 Task: Select Skype as a service for instant messaging.
Action: Mouse moved to (893, 113)
Screenshot: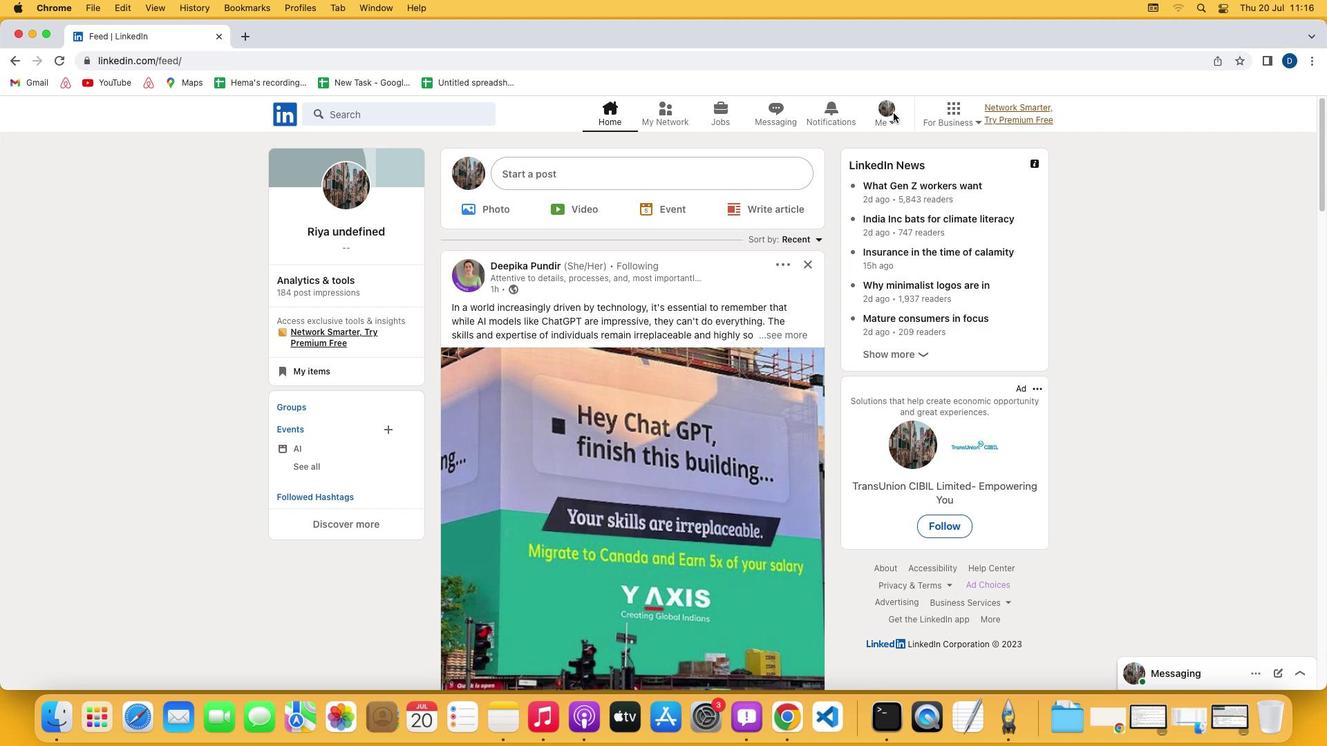 
Action: Mouse pressed left at (893, 113)
Screenshot: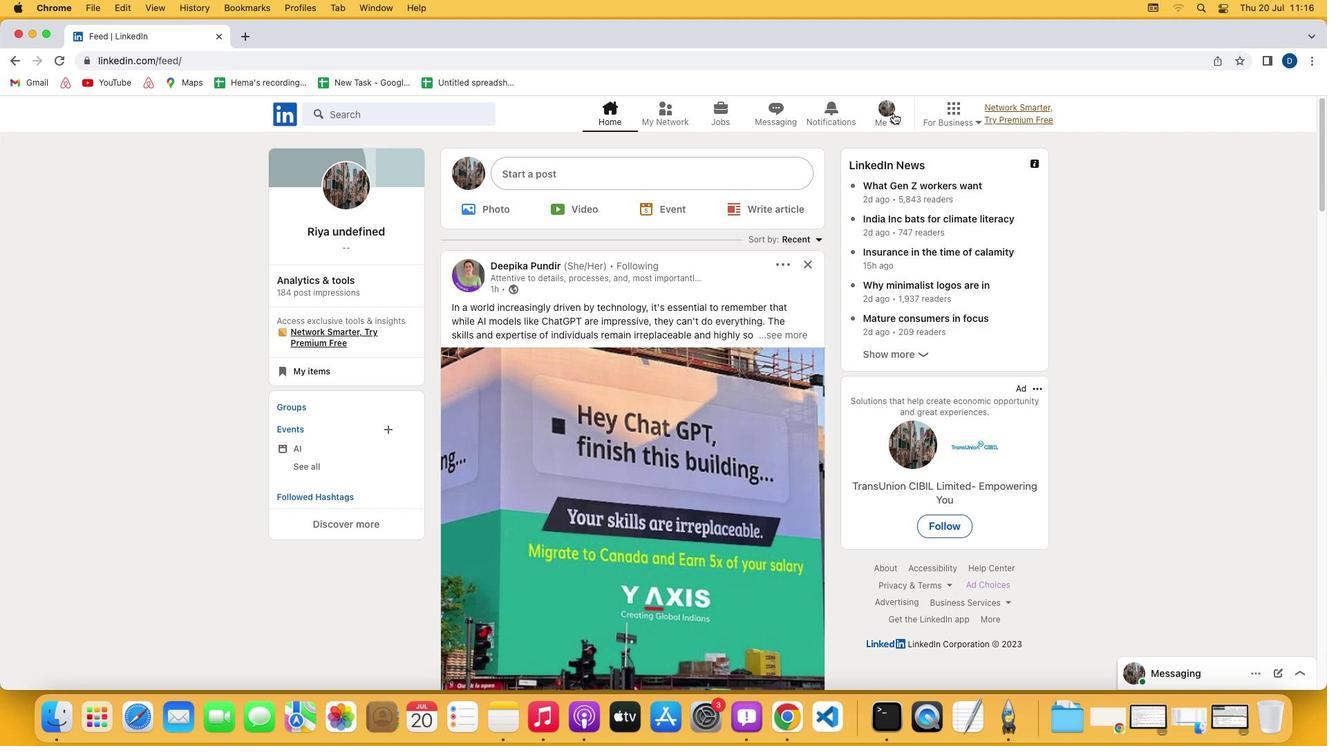 
Action: Mouse moved to (893, 120)
Screenshot: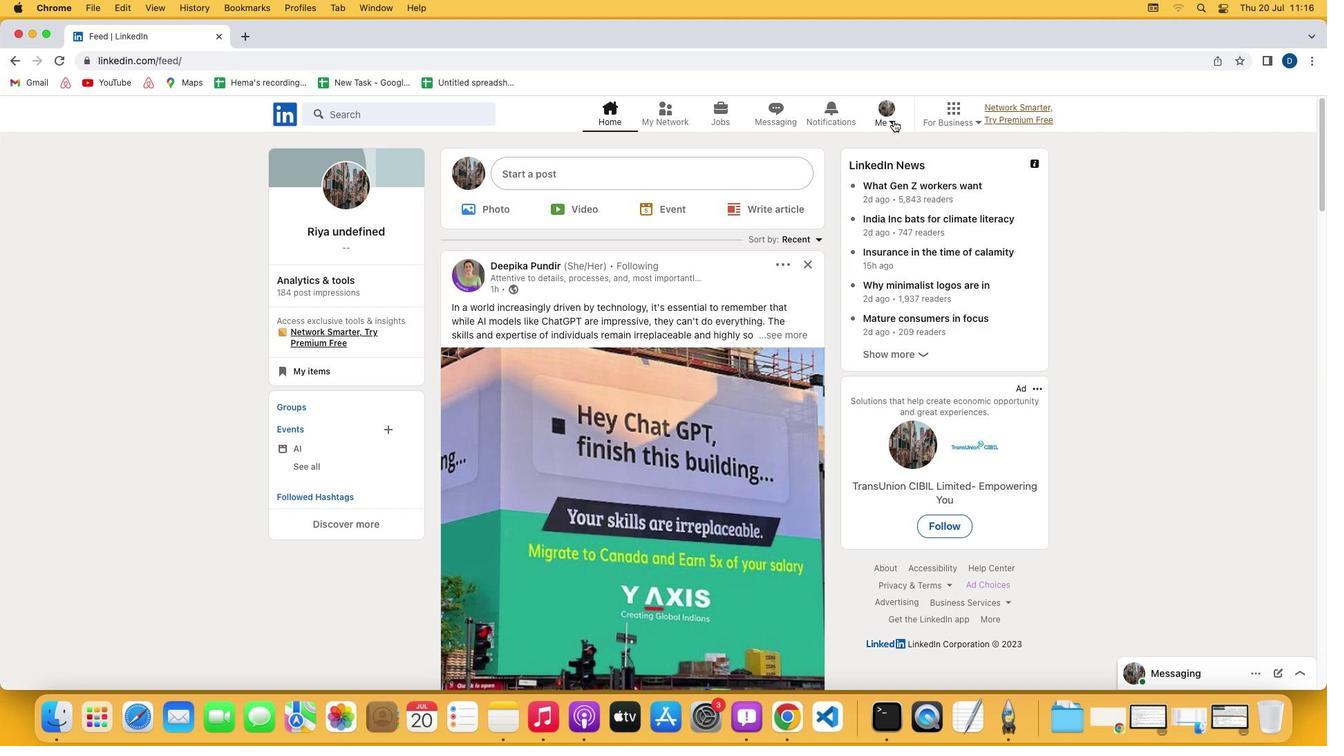 
Action: Mouse pressed left at (893, 120)
Screenshot: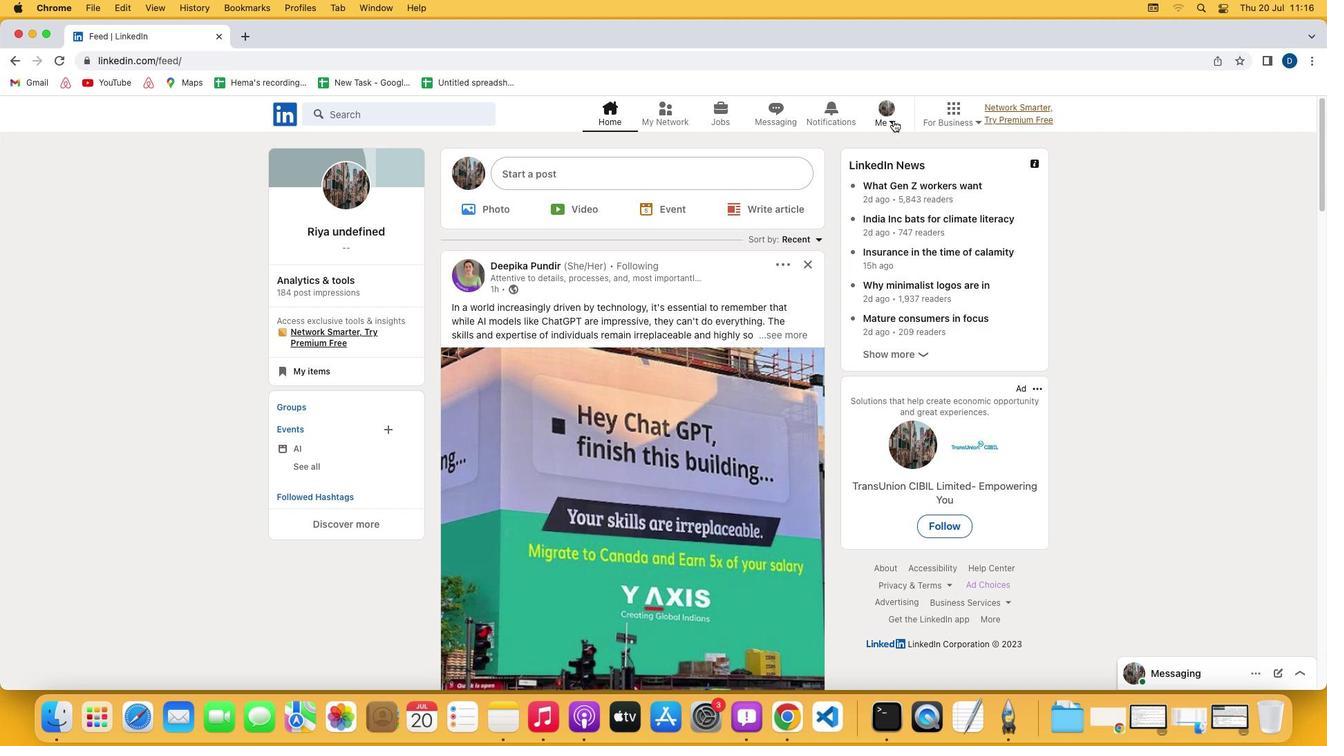 
Action: Mouse moved to (861, 192)
Screenshot: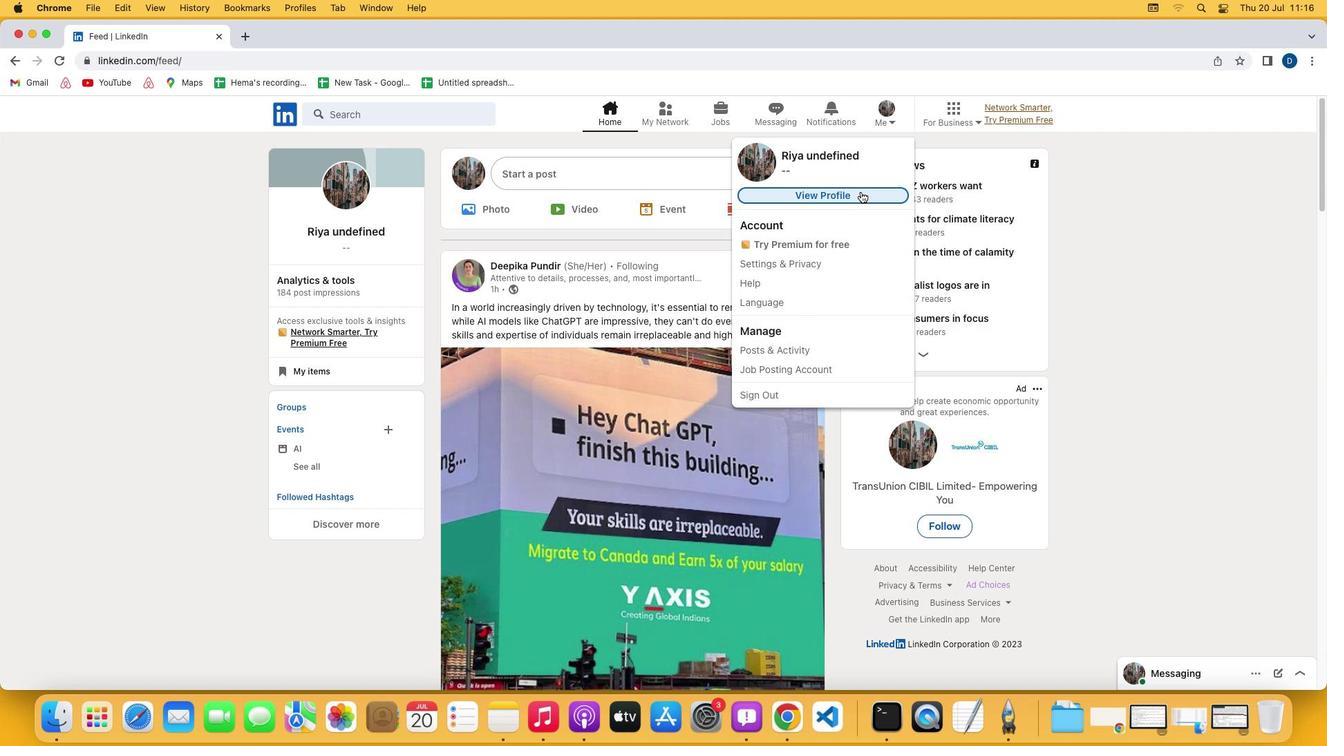 
Action: Mouse pressed left at (861, 192)
Screenshot: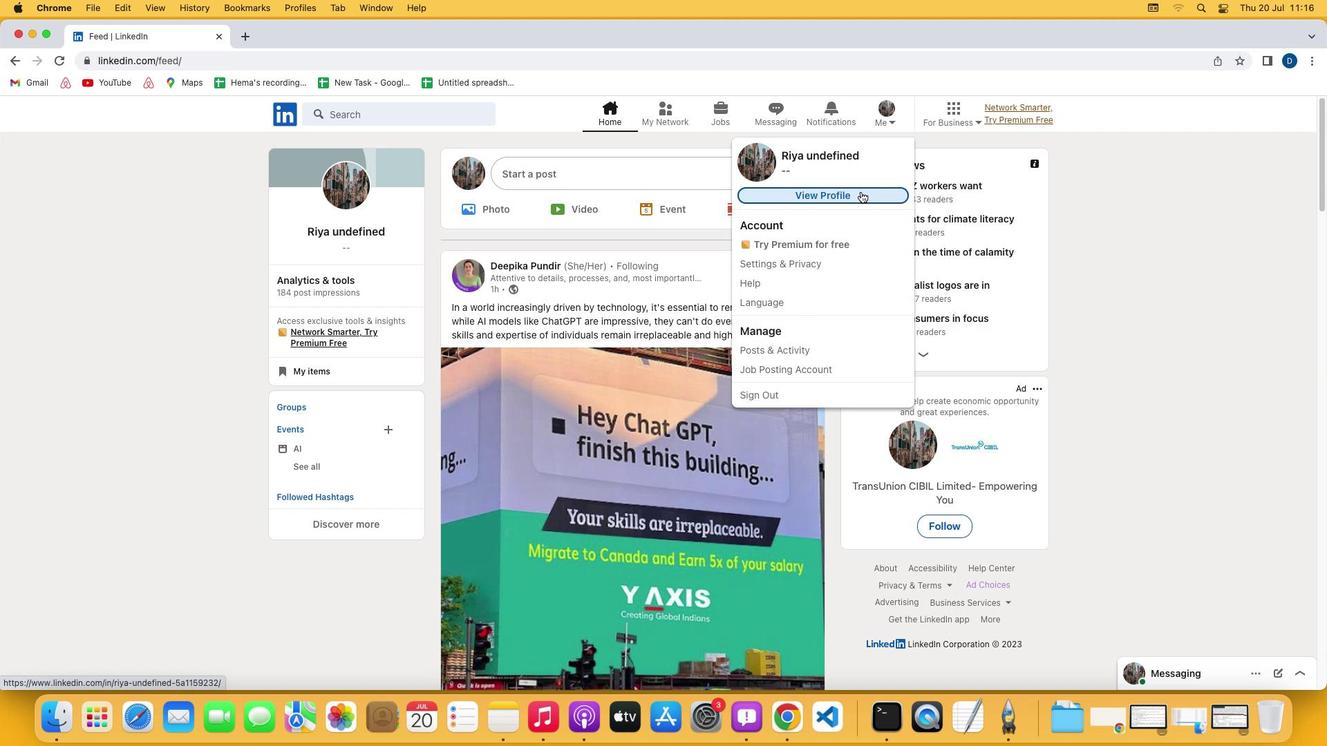 
Action: Mouse moved to (439, 470)
Screenshot: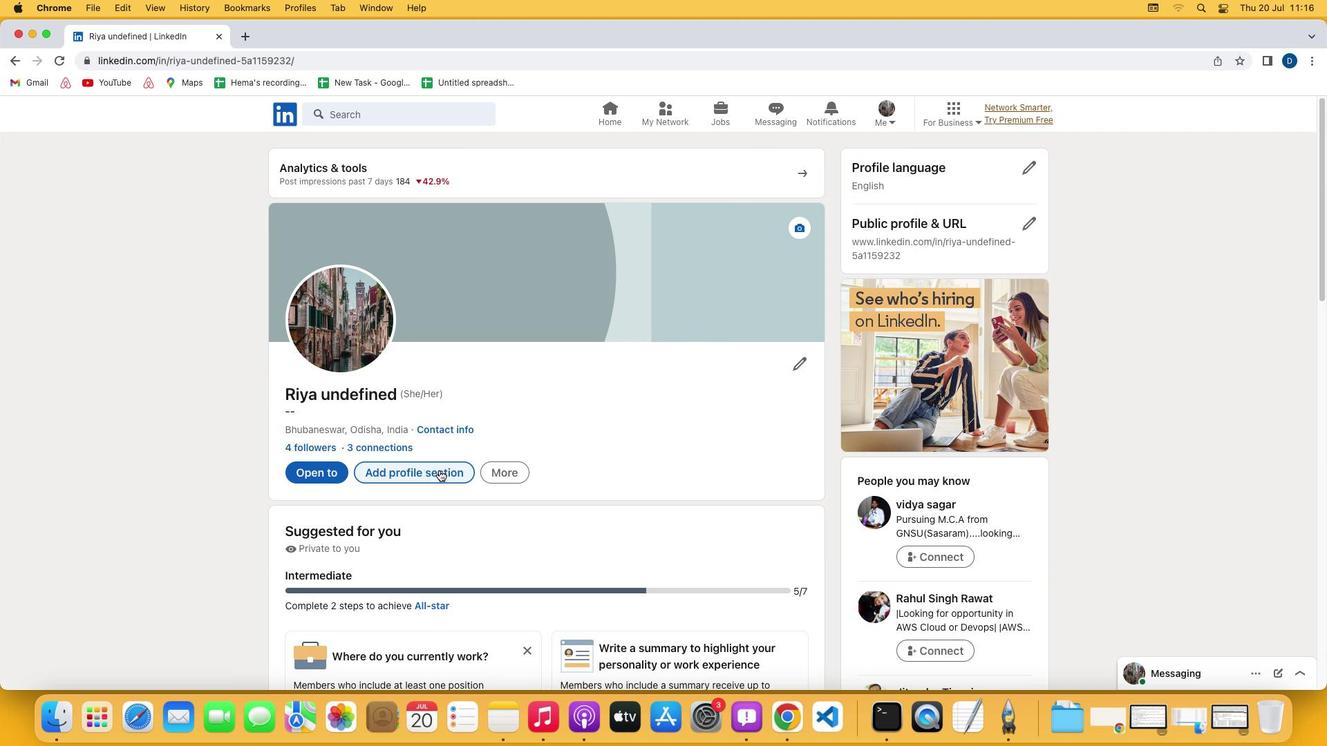 
Action: Mouse pressed left at (439, 470)
Screenshot: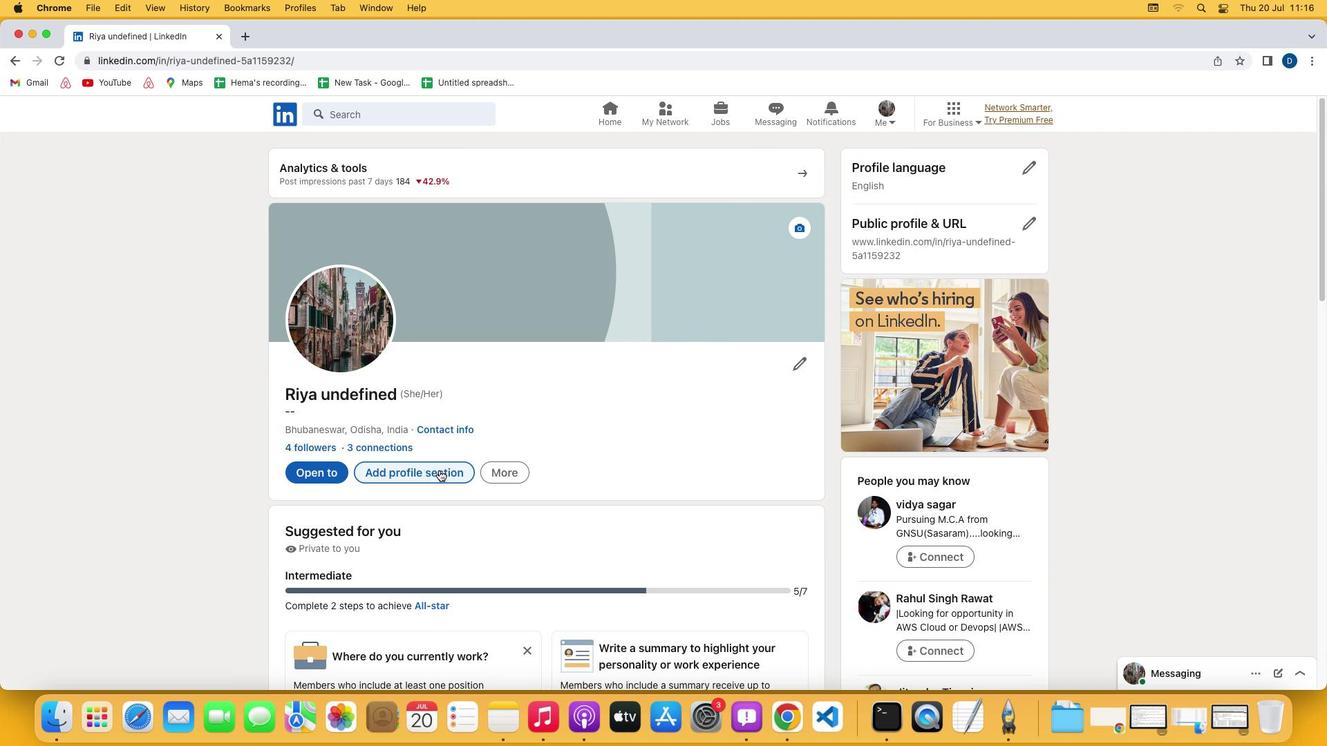 
Action: Mouse moved to (529, 440)
Screenshot: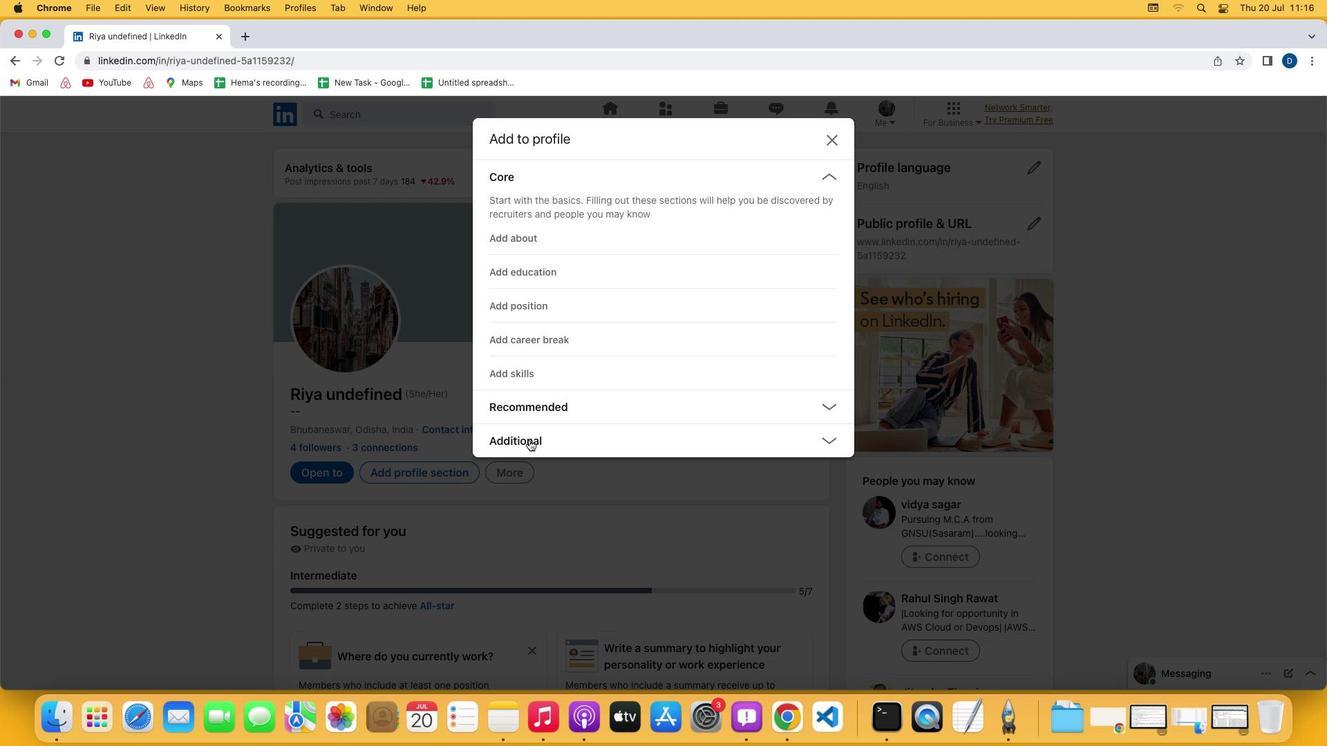 
Action: Mouse pressed left at (529, 440)
Screenshot: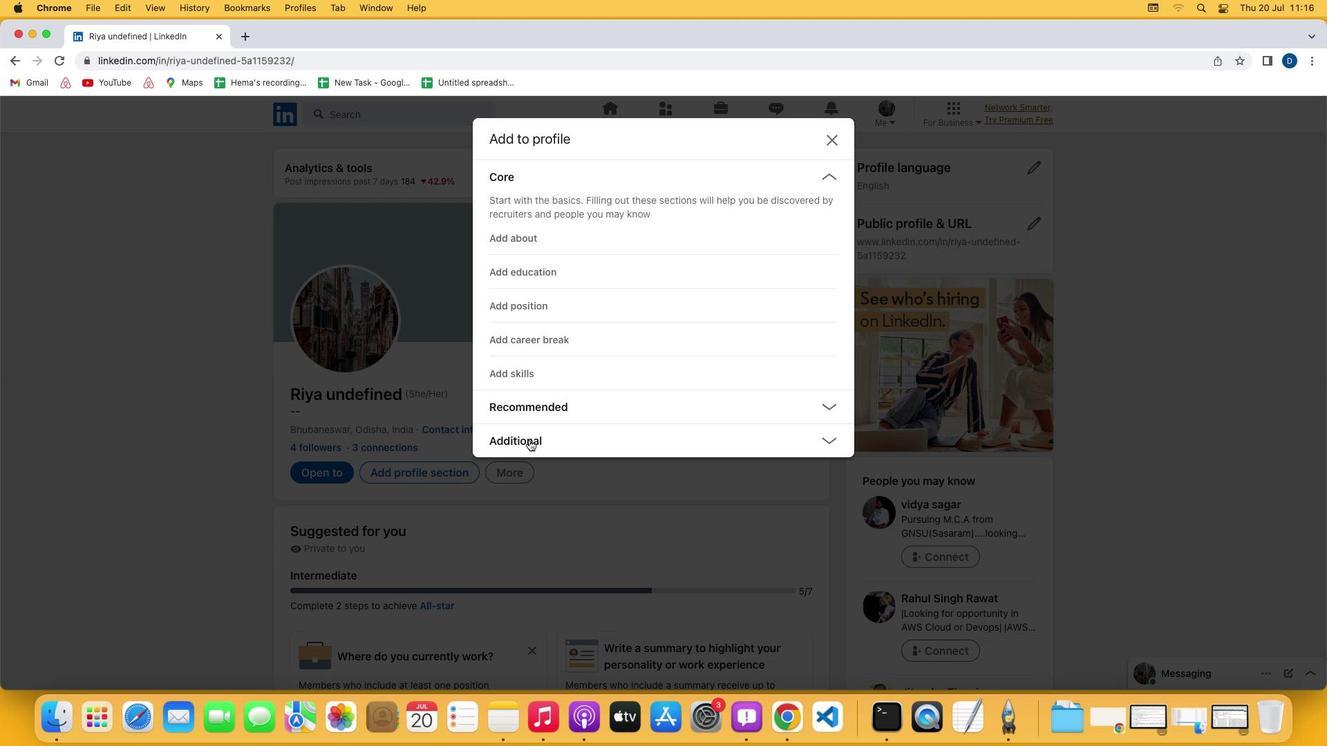 
Action: Mouse moved to (527, 576)
Screenshot: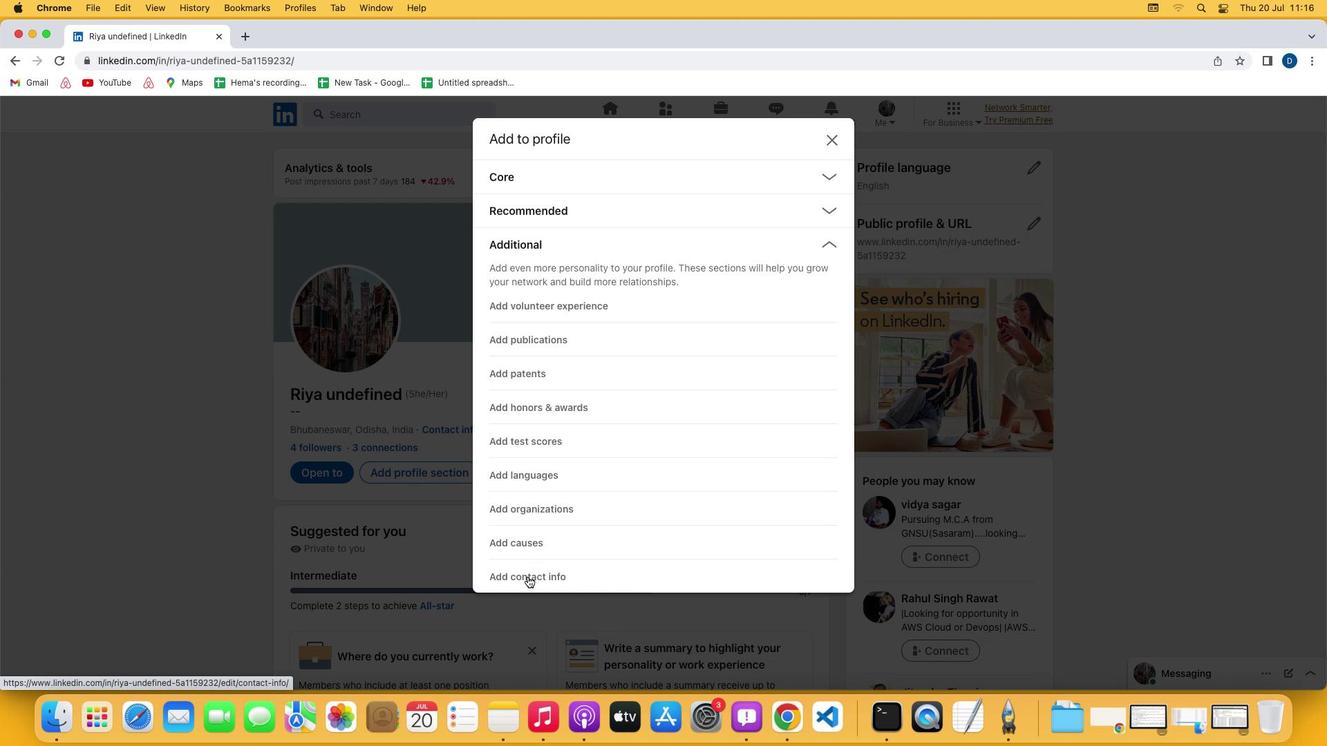 
Action: Mouse pressed left at (527, 576)
Screenshot: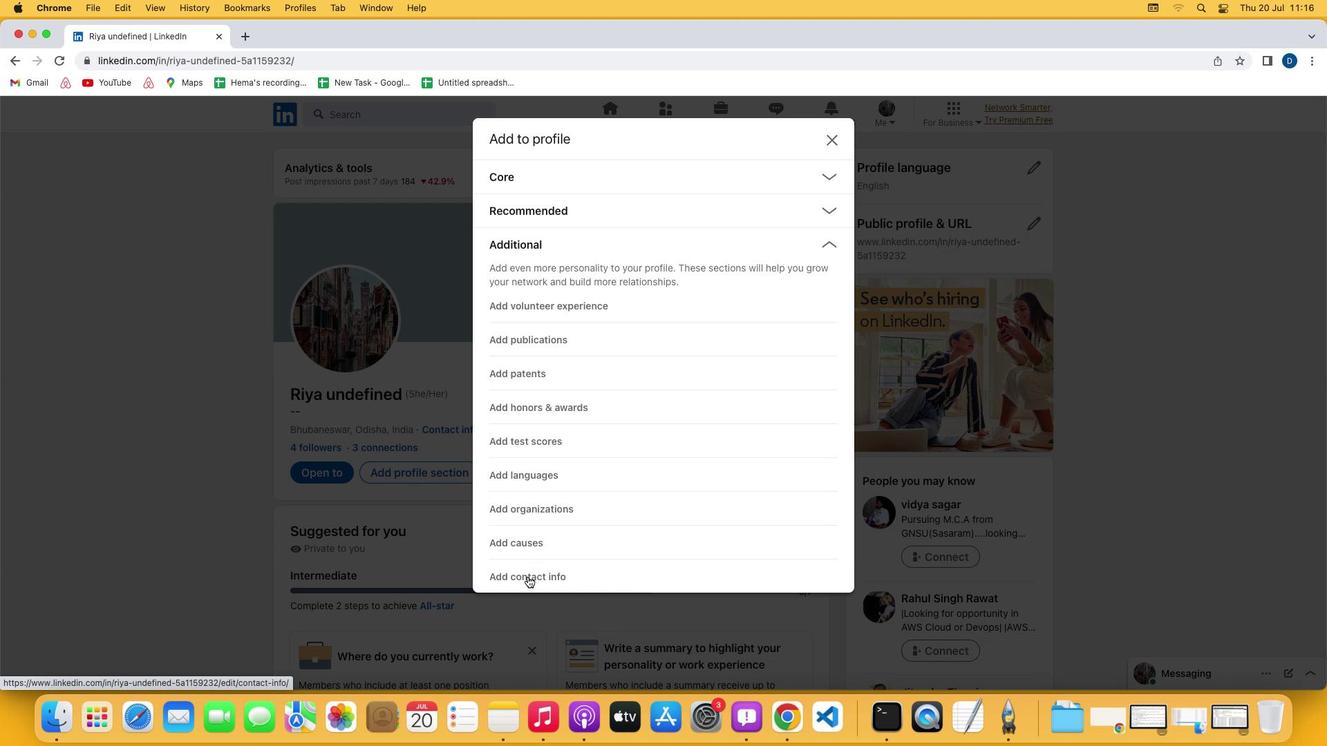 
Action: Mouse moved to (564, 542)
Screenshot: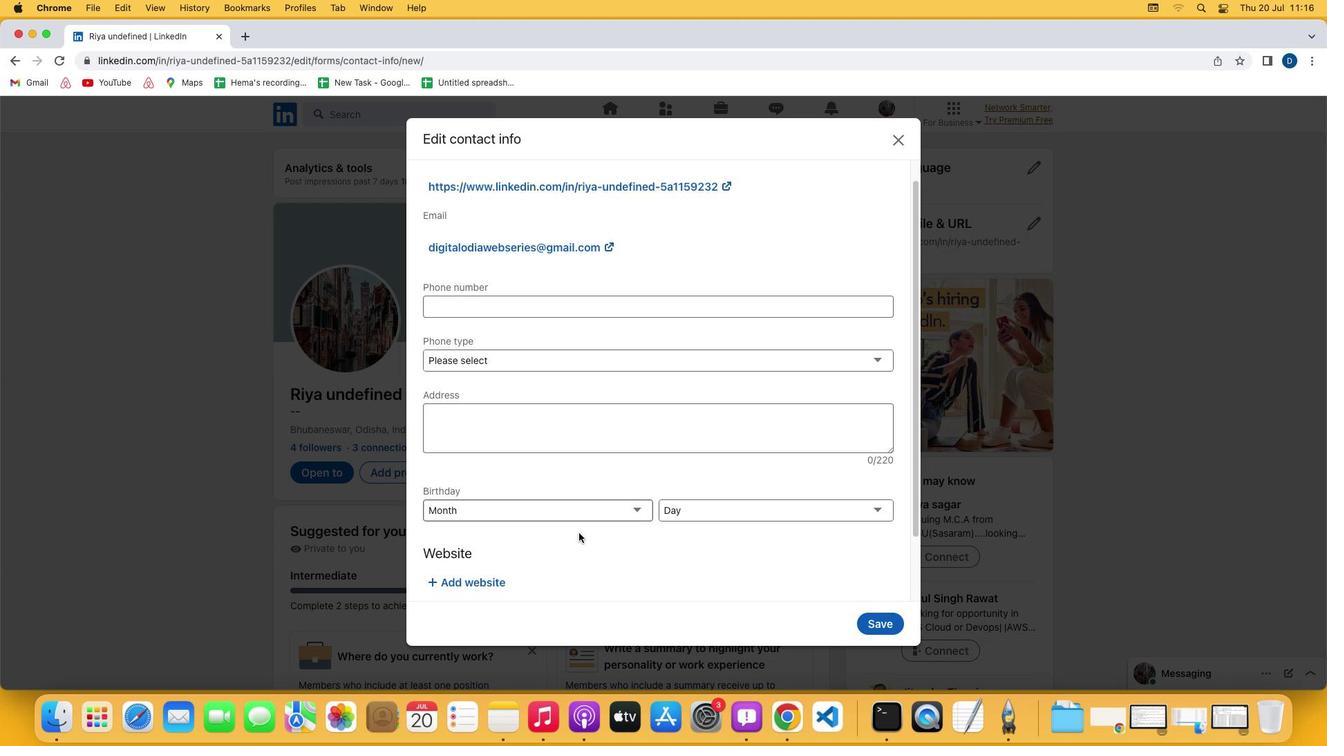 
Action: Mouse scrolled (564, 542) with delta (0, 0)
Screenshot: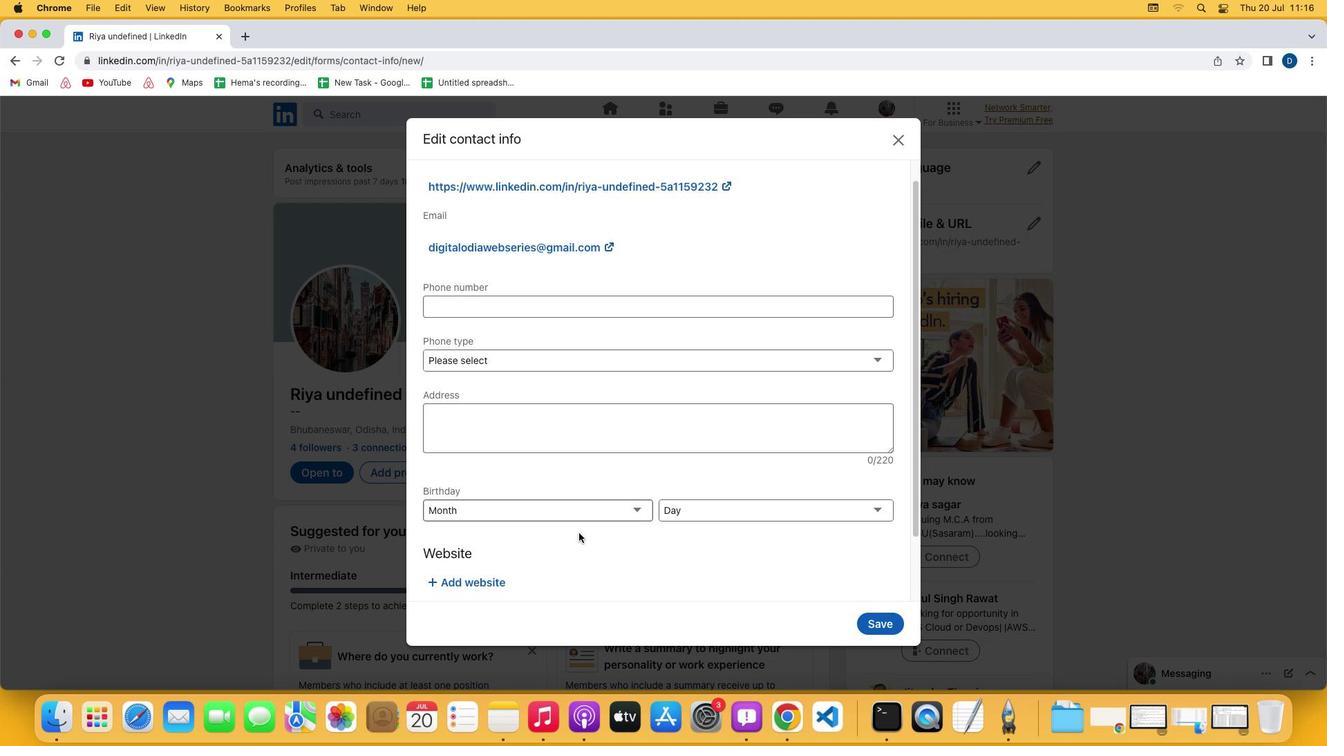 
Action: Mouse moved to (564, 542)
Screenshot: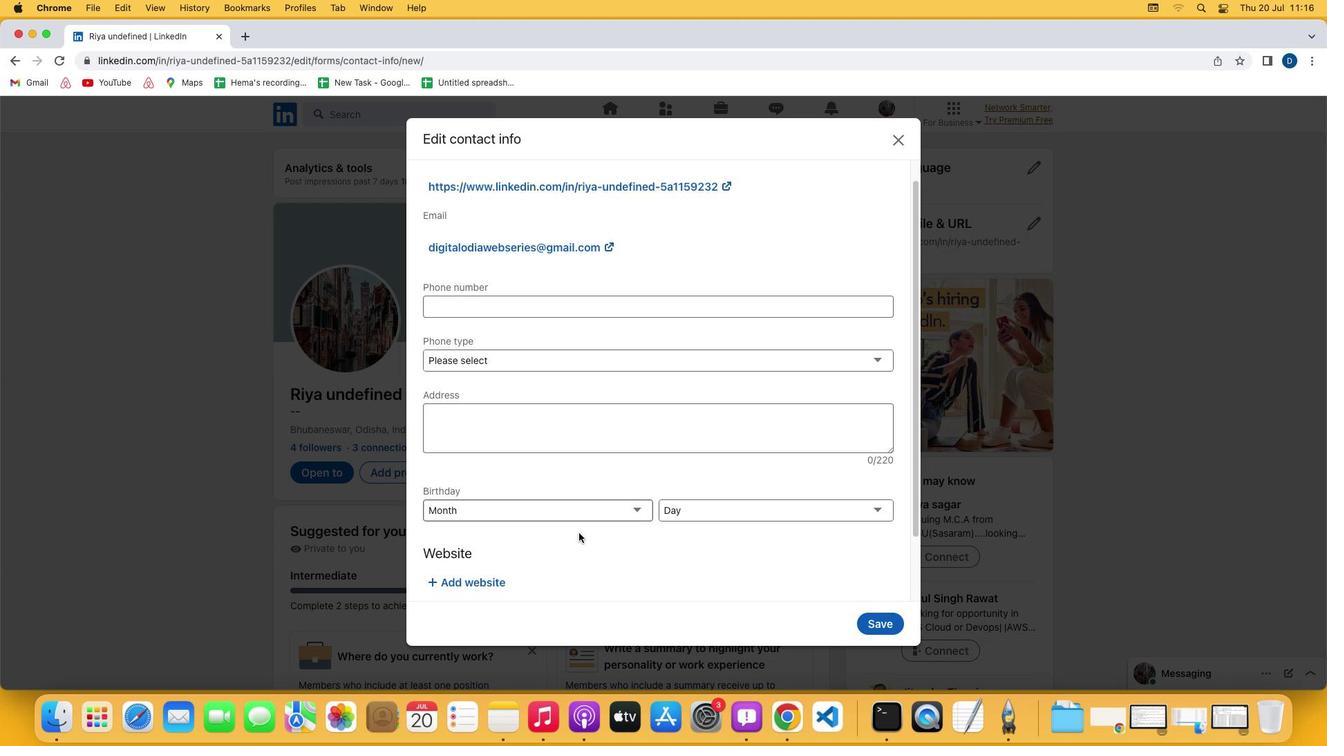 
Action: Mouse scrolled (564, 542) with delta (0, 0)
Screenshot: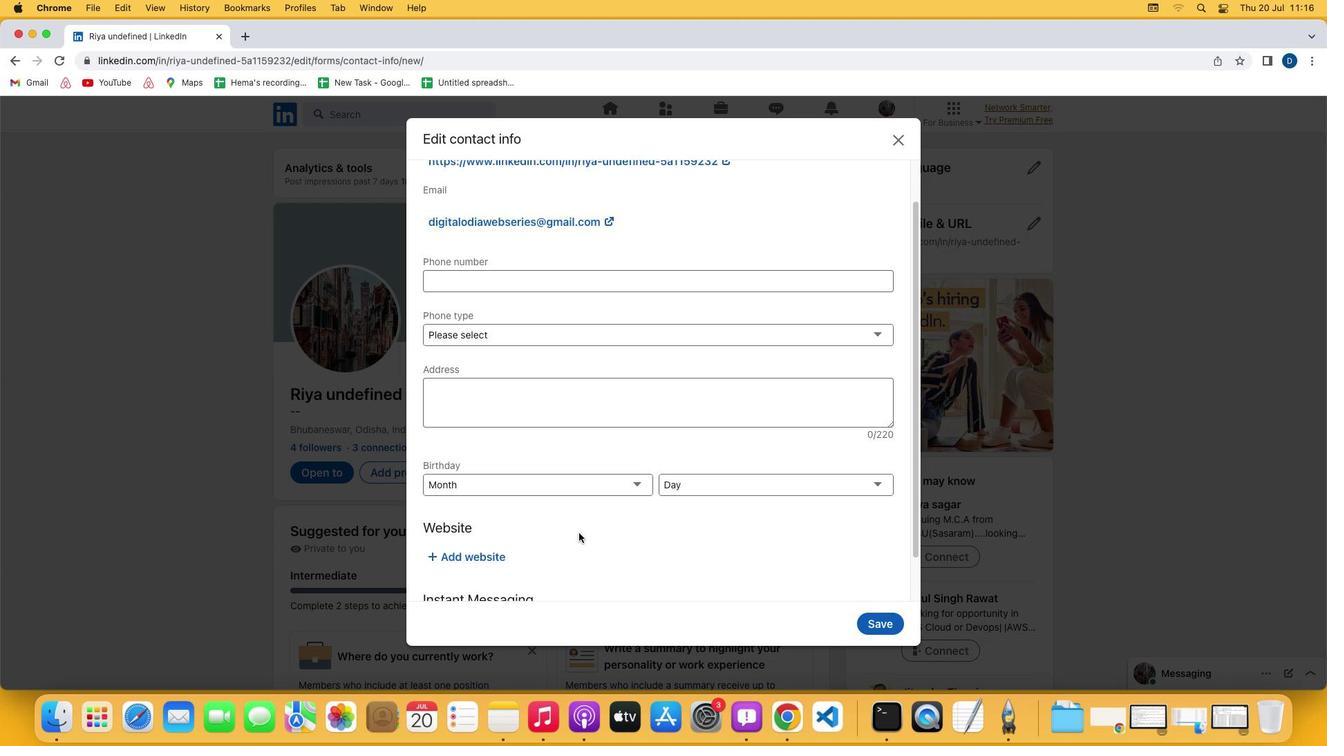 
Action: Mouse moved to (566, 541)
Screenshot: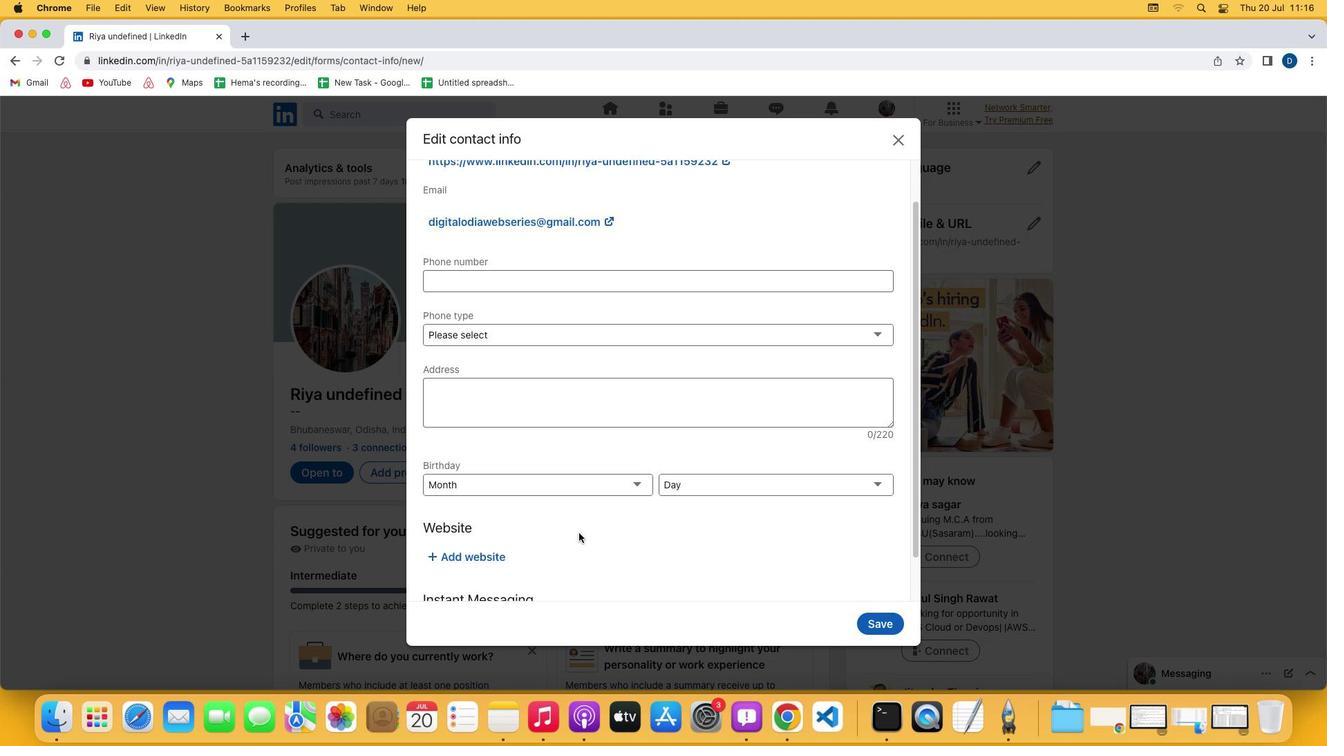 
Action: Mouse scrolled (566, 541) with delta (0, -2)
Screenshot: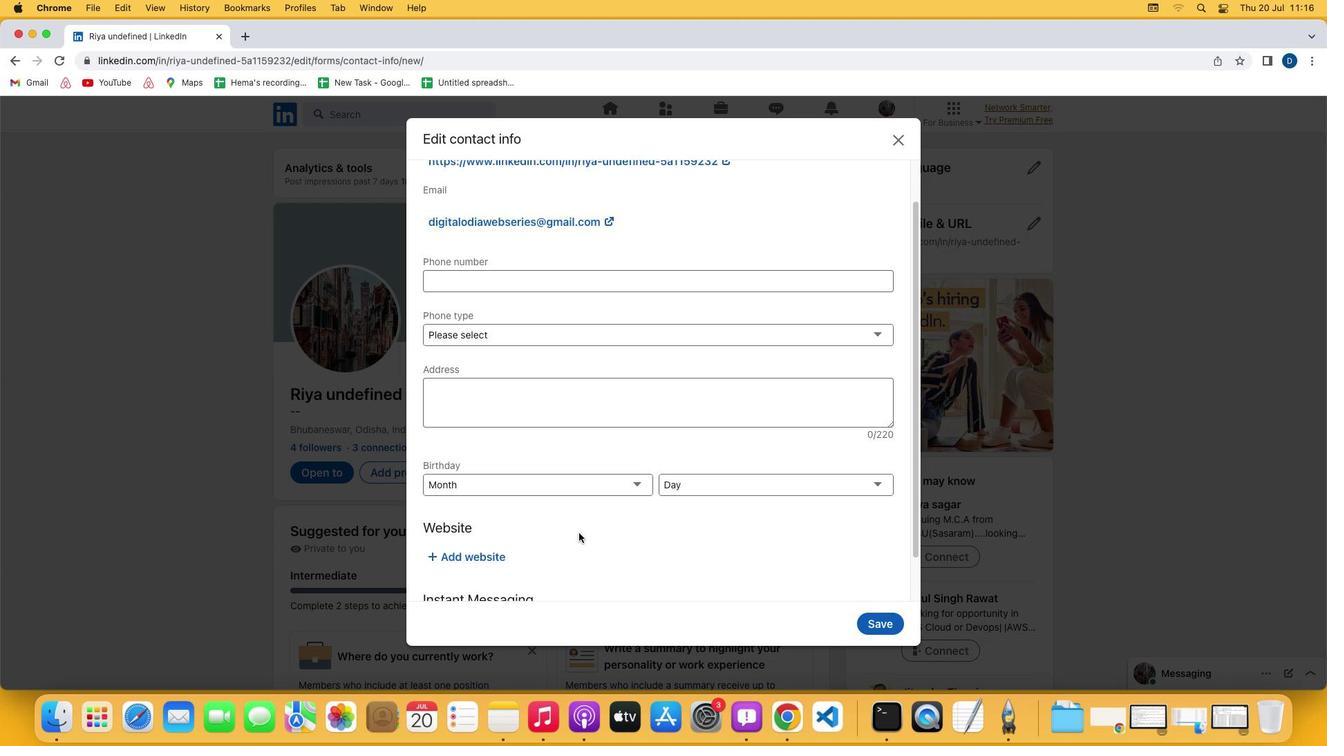 
Action: Mouse moved to (569, 539)
Screenshot: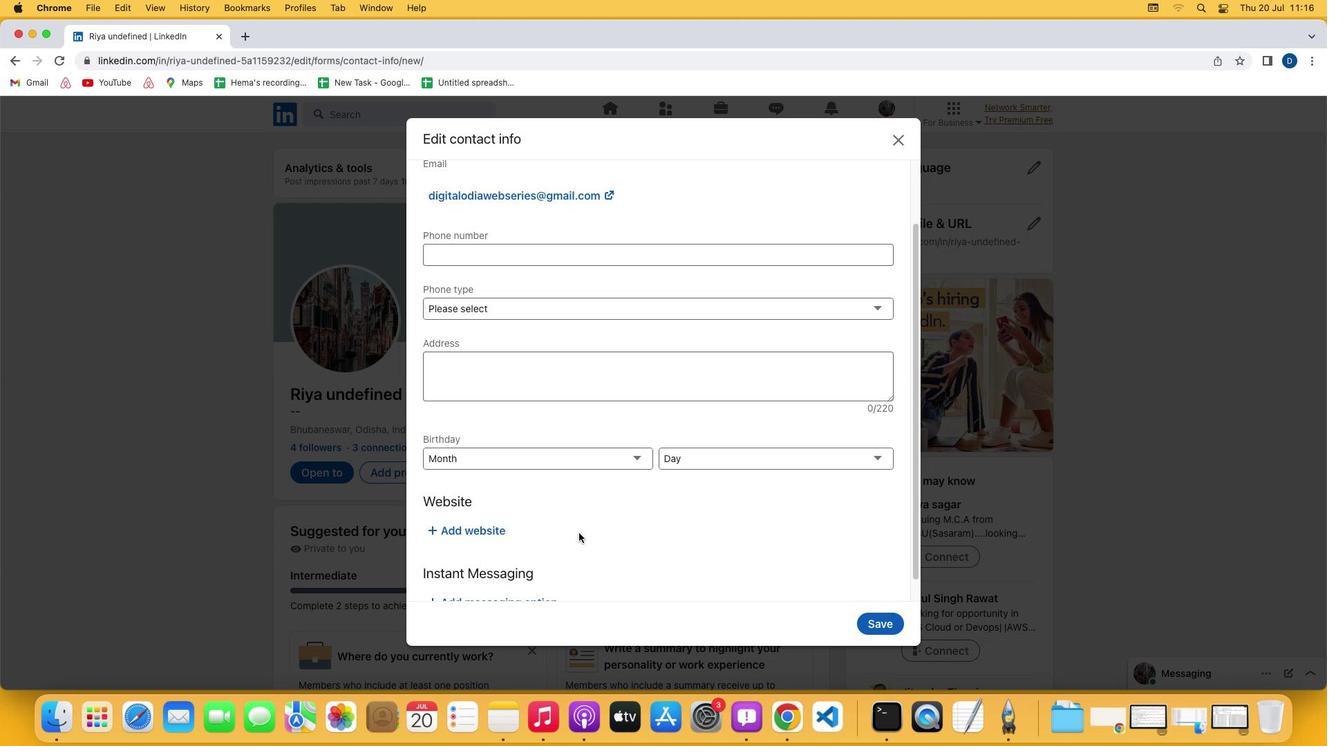 
Action: Mouse scrolled (569, 539) with delta (0, -3)
Screenshot: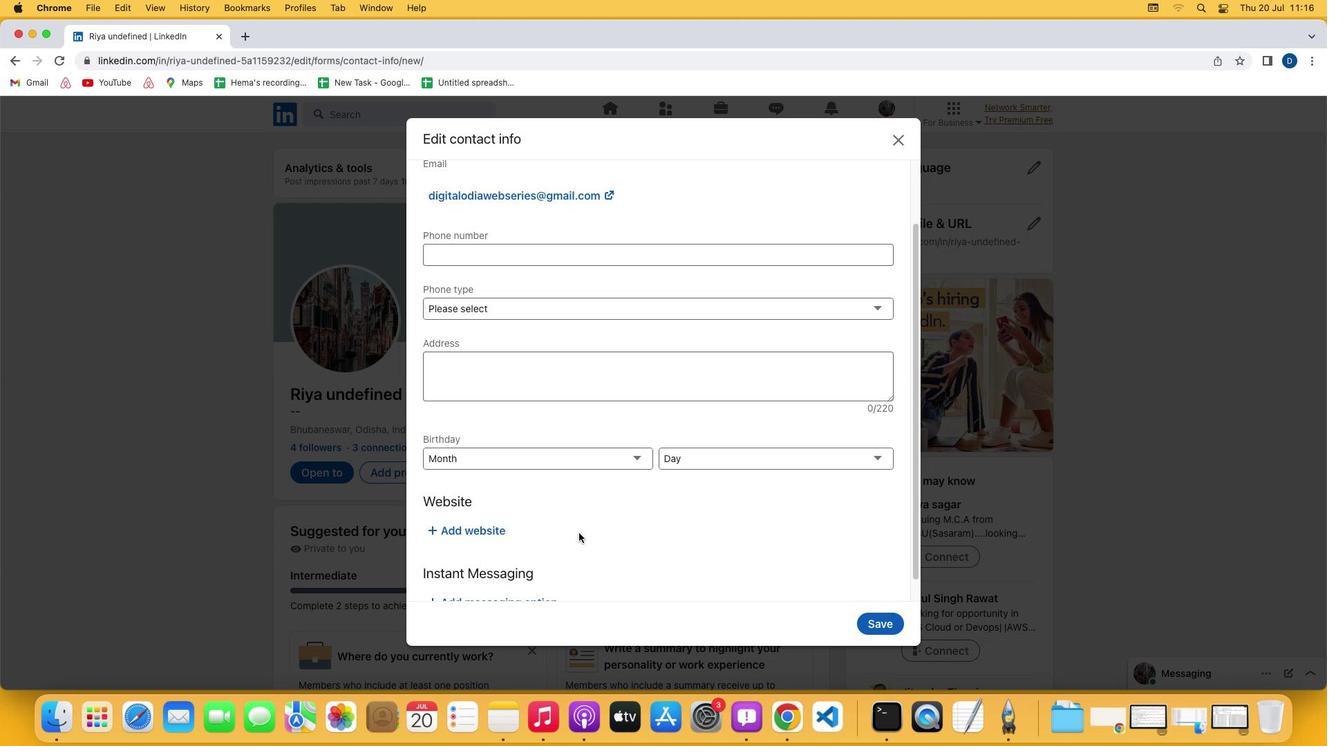 
Action: Mouse moved to (579, 533)
Screenshot: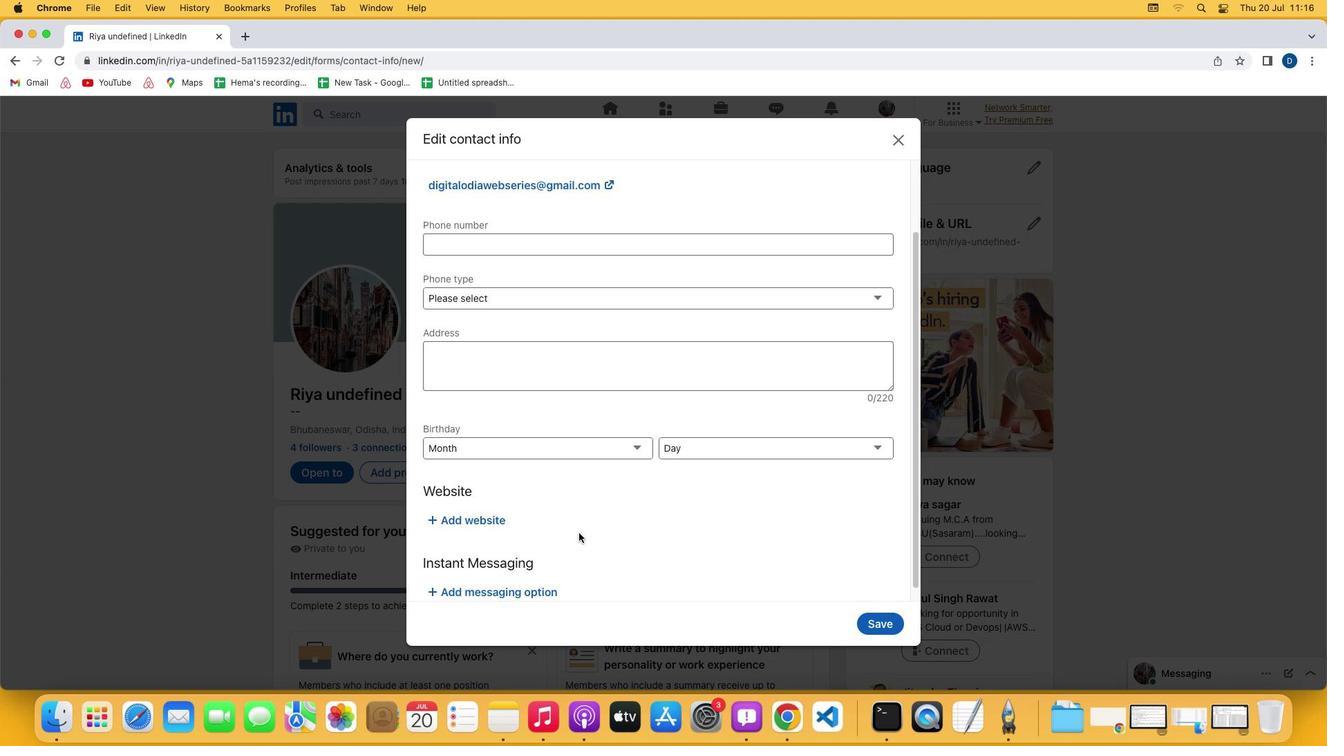 
Action: Mouse scrolled (579, 533) with delta (0, -3)
Screenshot: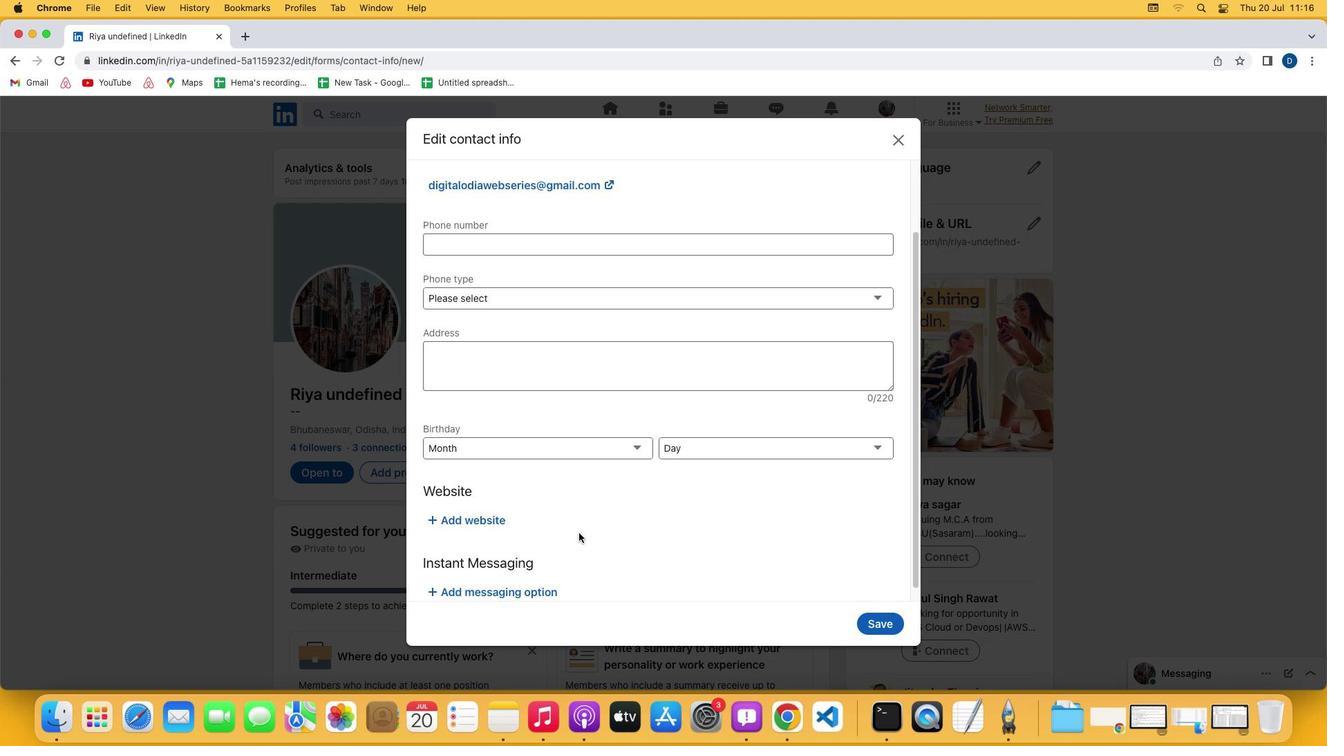 
Action: Mouse scrolled (579, 533) with delta (0, 0)
Screenshot: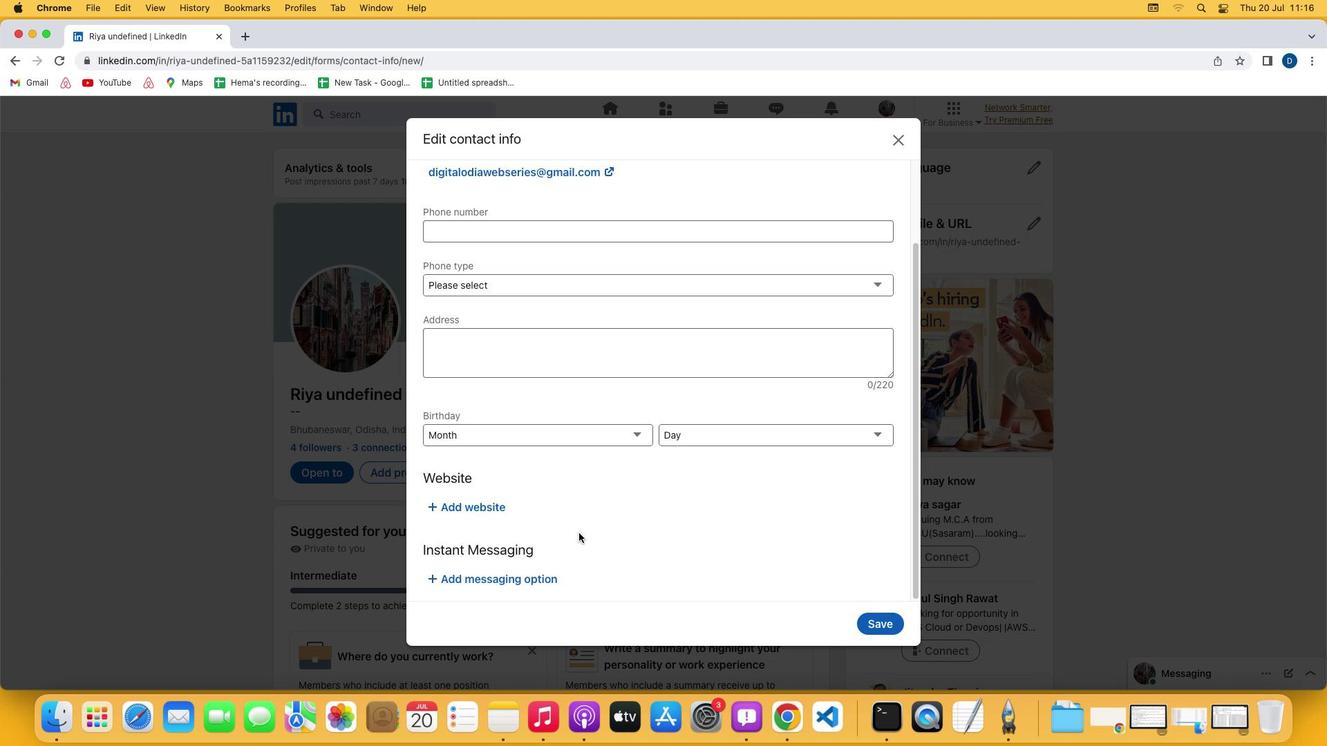 
Action: Mouse scrolled (579, 533) with delta (0, 0)
Screenshot: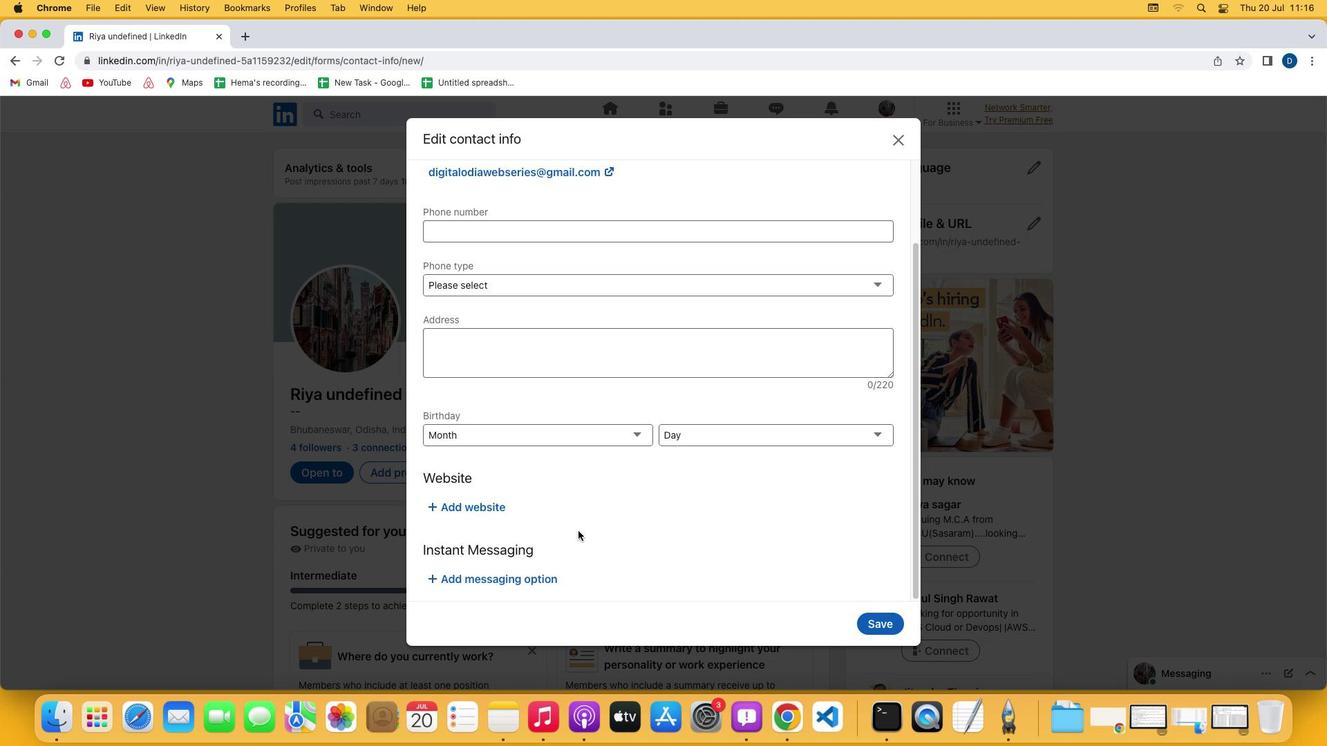 
Action: Mouse scrolled (579, 533) with delta (0, -2)
Screenshot: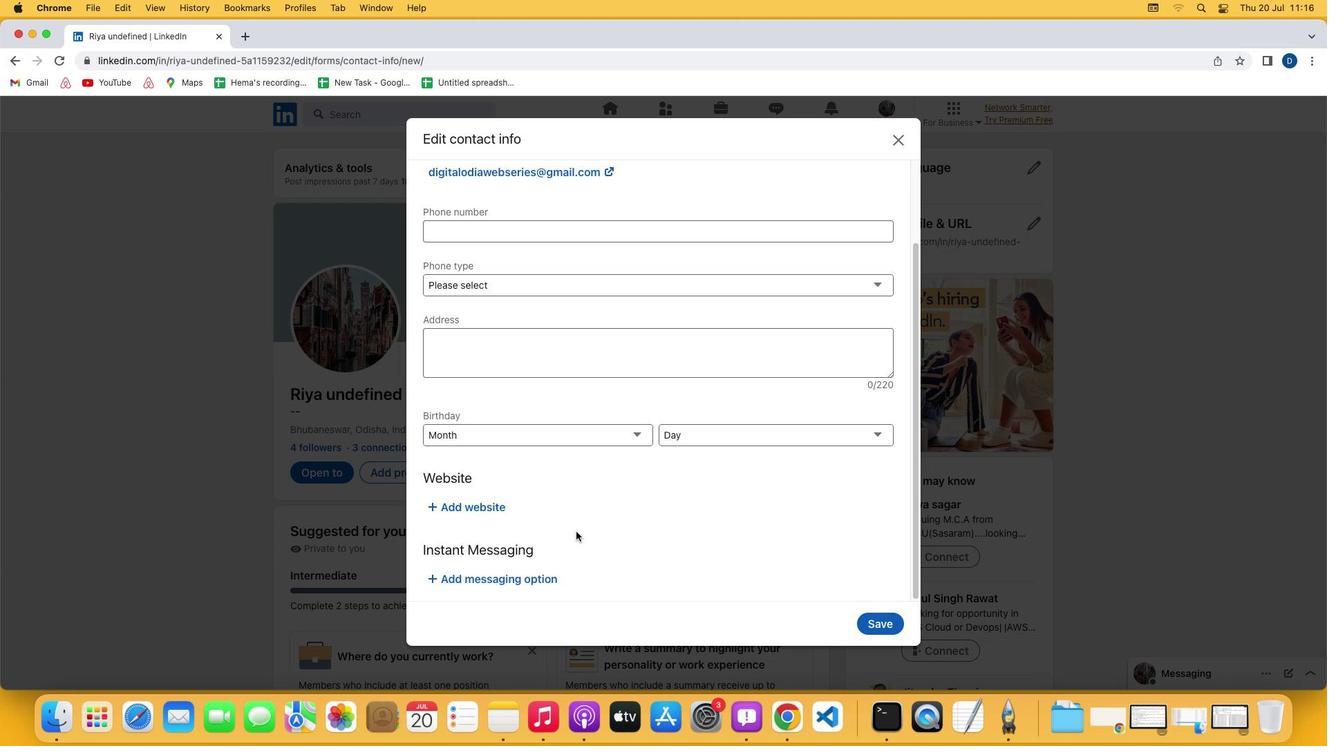 
Action: Mouse scrolled (579, 533) with delta (0, -3)
Screenshot: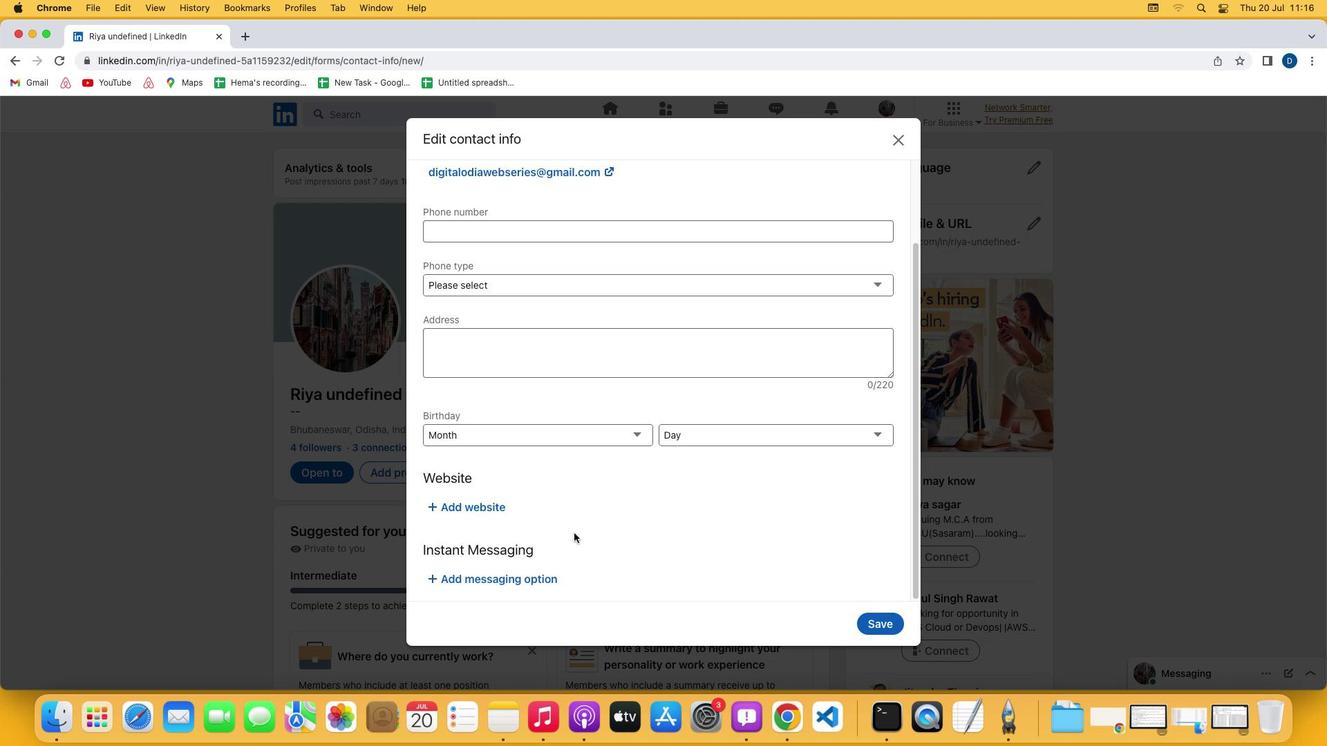 
Action: Mouse moved to (526, 580)
Screenshot: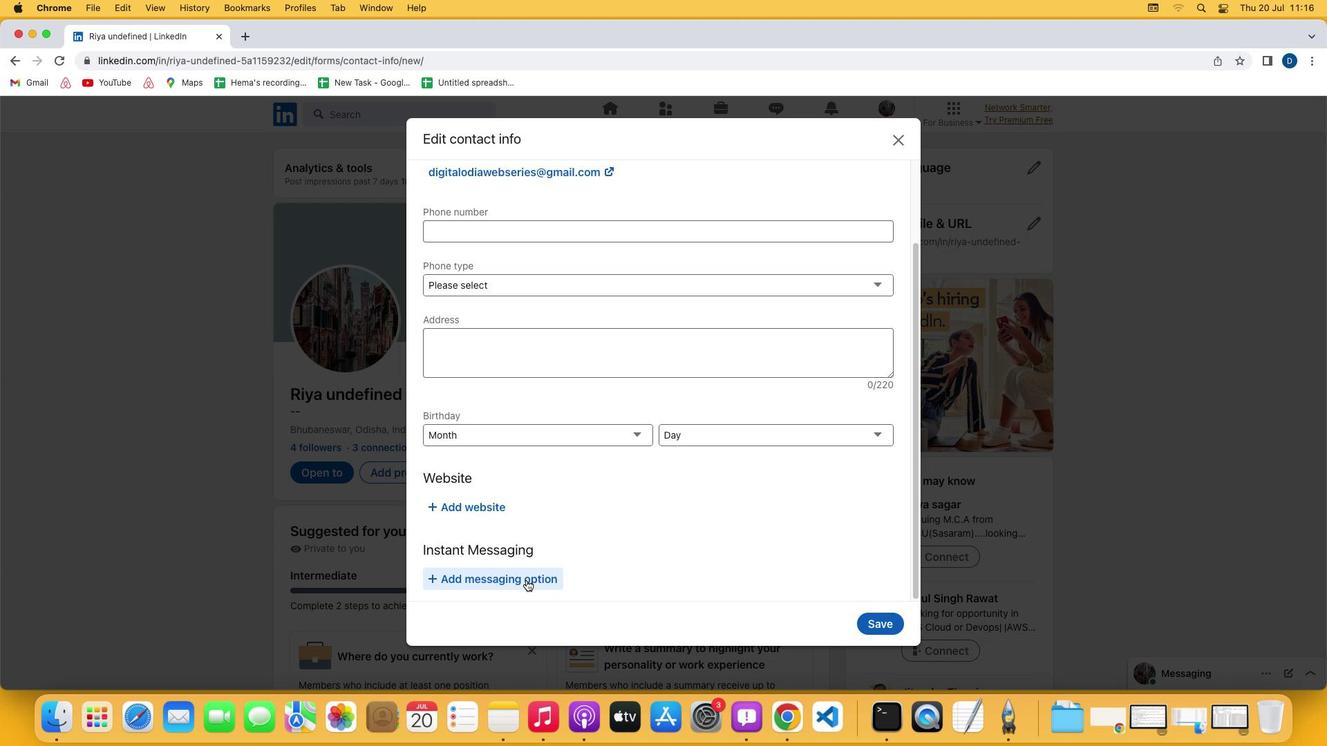 
Action: Mouse pressed left at (526, 580)
Screenshot: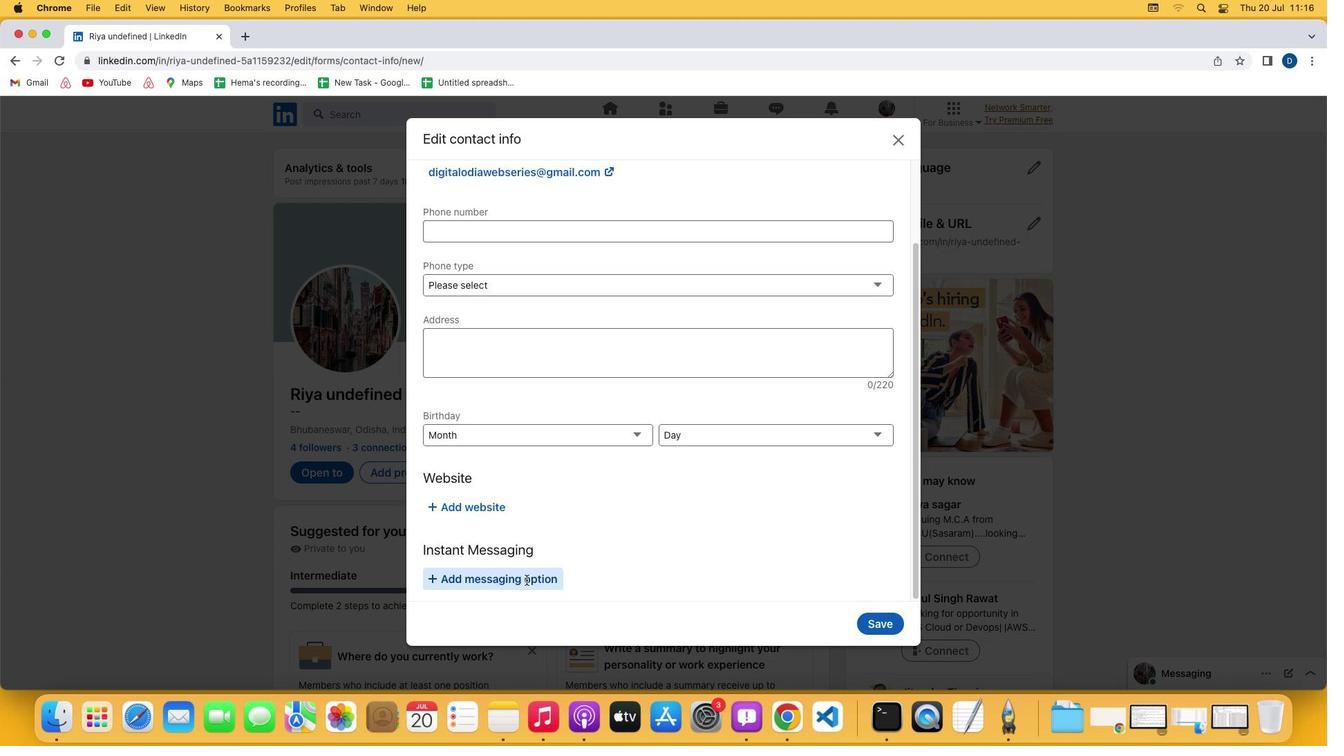 
Action: Mouse moved to (695, 520)
Screenshot: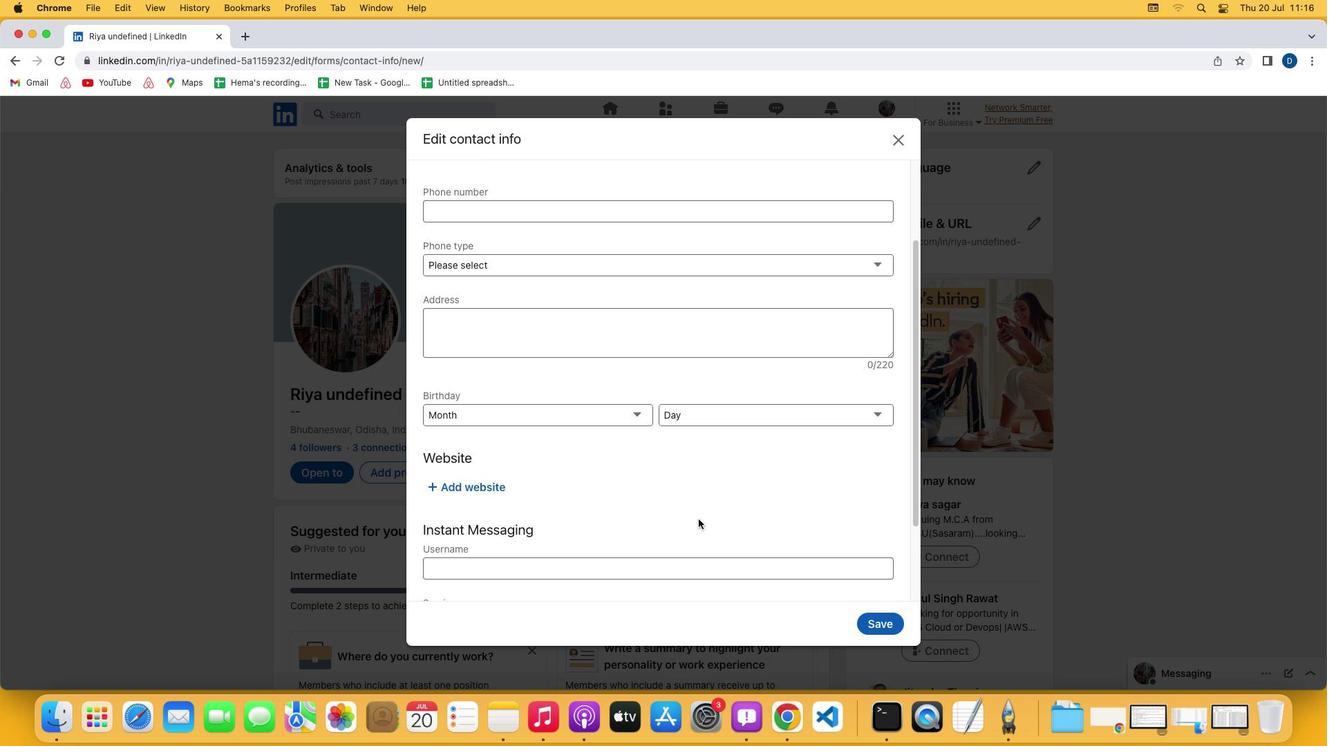
Action: Mouse scrolled (695, 520) with delta (0, 0)
Screenshot: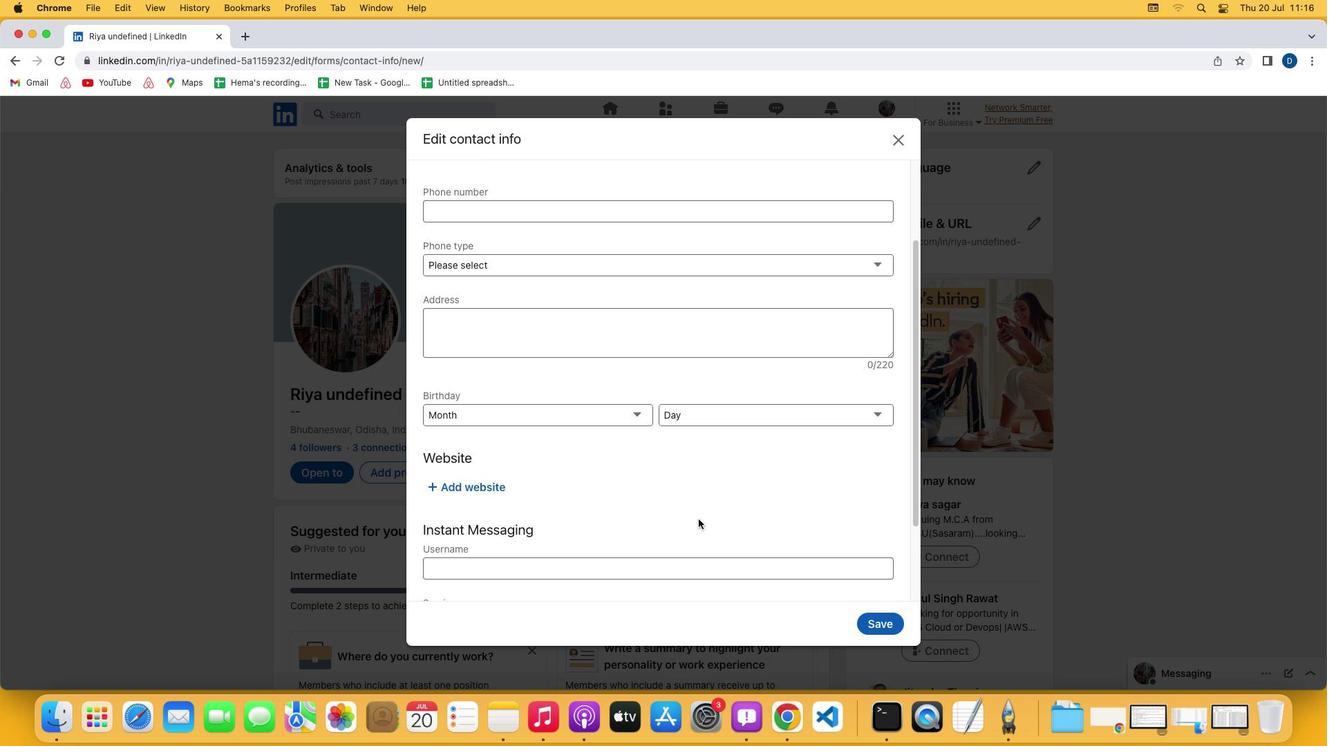 
Action: Mouse moved to (698, 519)
Screenshot: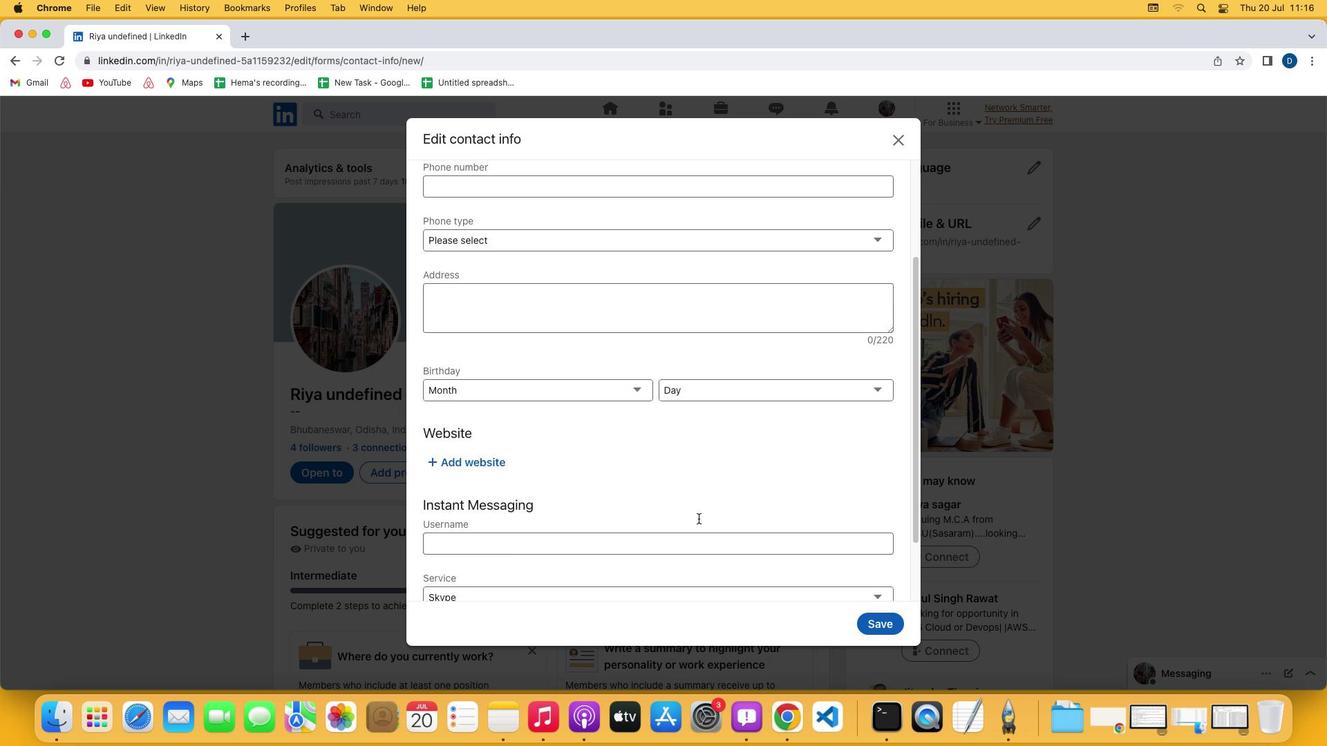 
Action: Mouse scrolled (698, 519) with delta (0, 0)
Screenshot: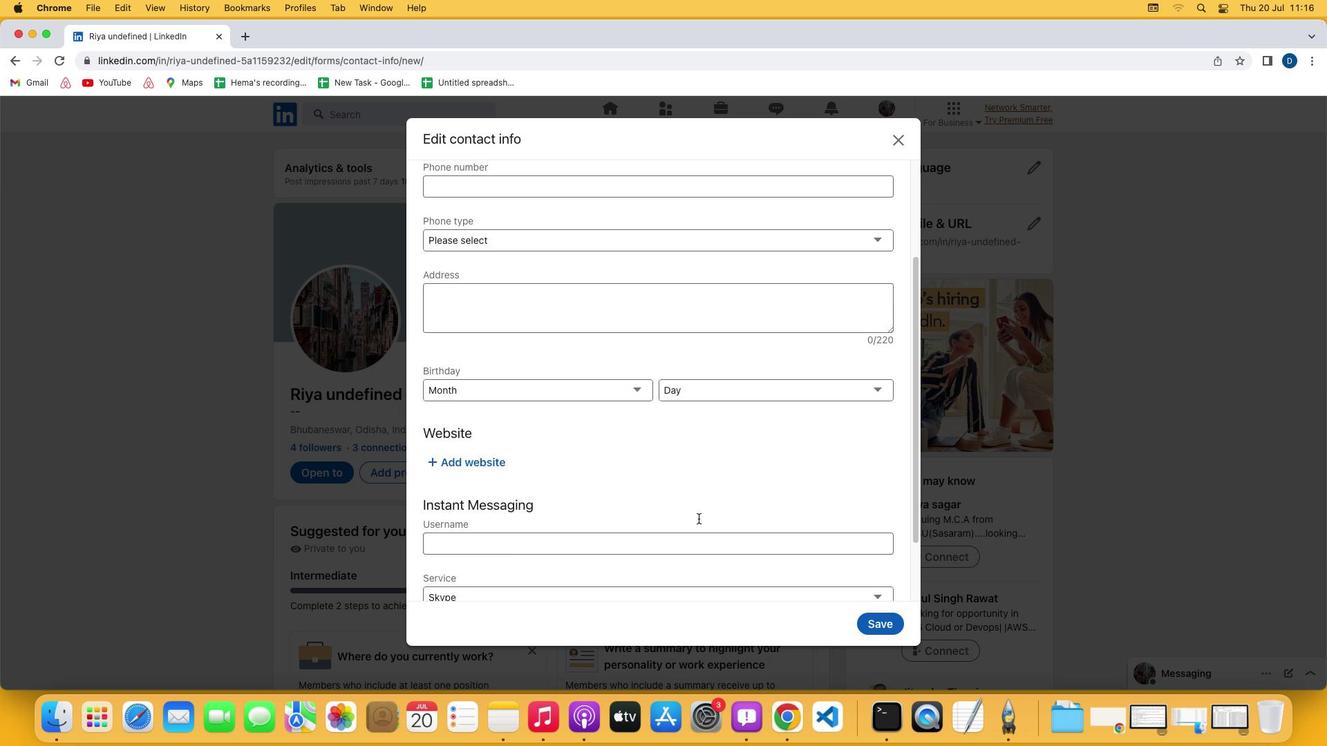 
Action: Mouse moved to (698, 519)
Screenshot: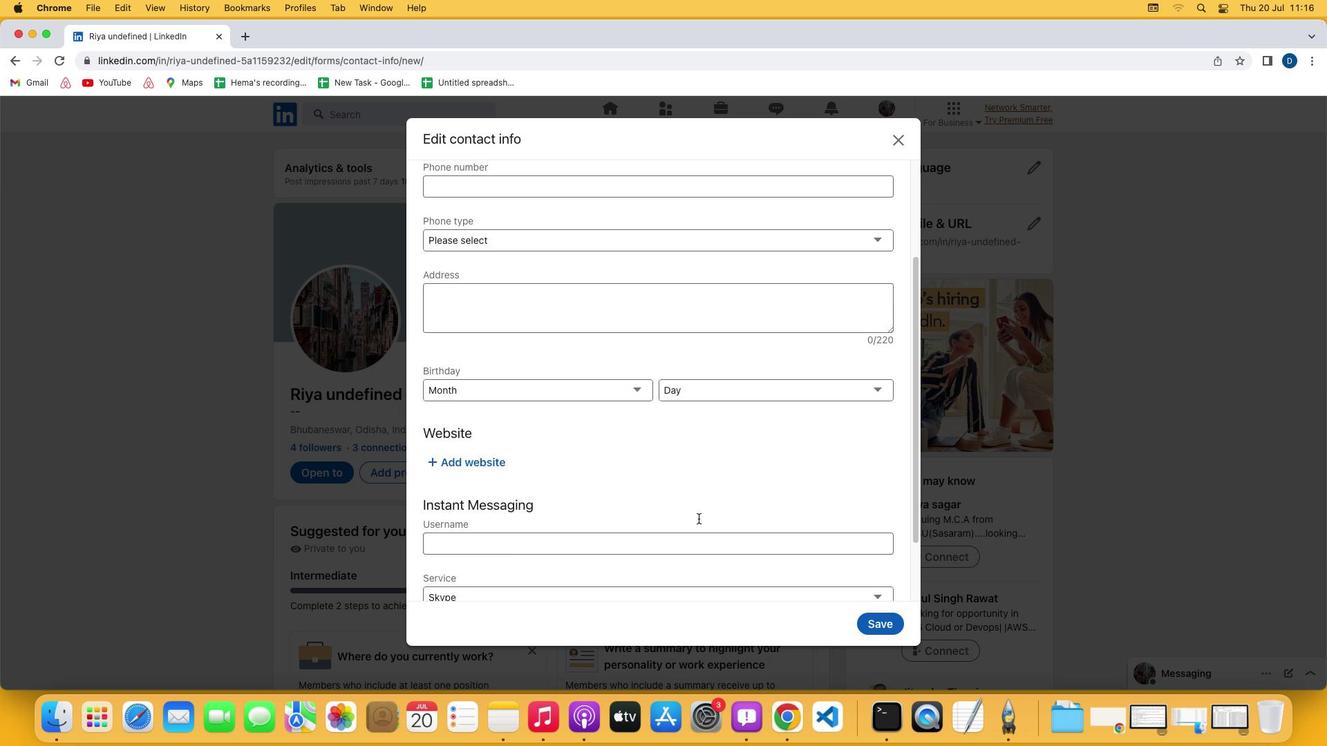 
Action: Mouse scrolled (698, 519) with delta (0, -2)
Screenshot: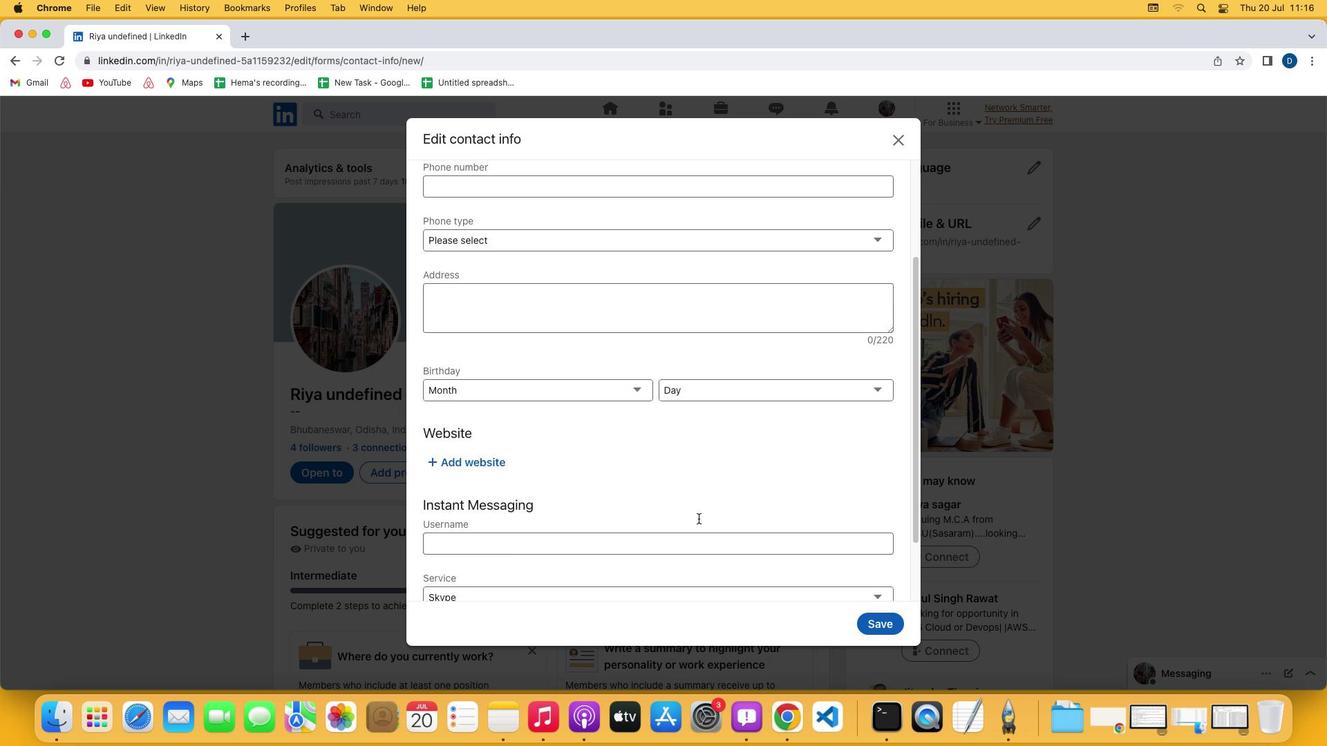 
Action: Mouse scrolled (698, 519) with delta (0, -2)
Screenshot: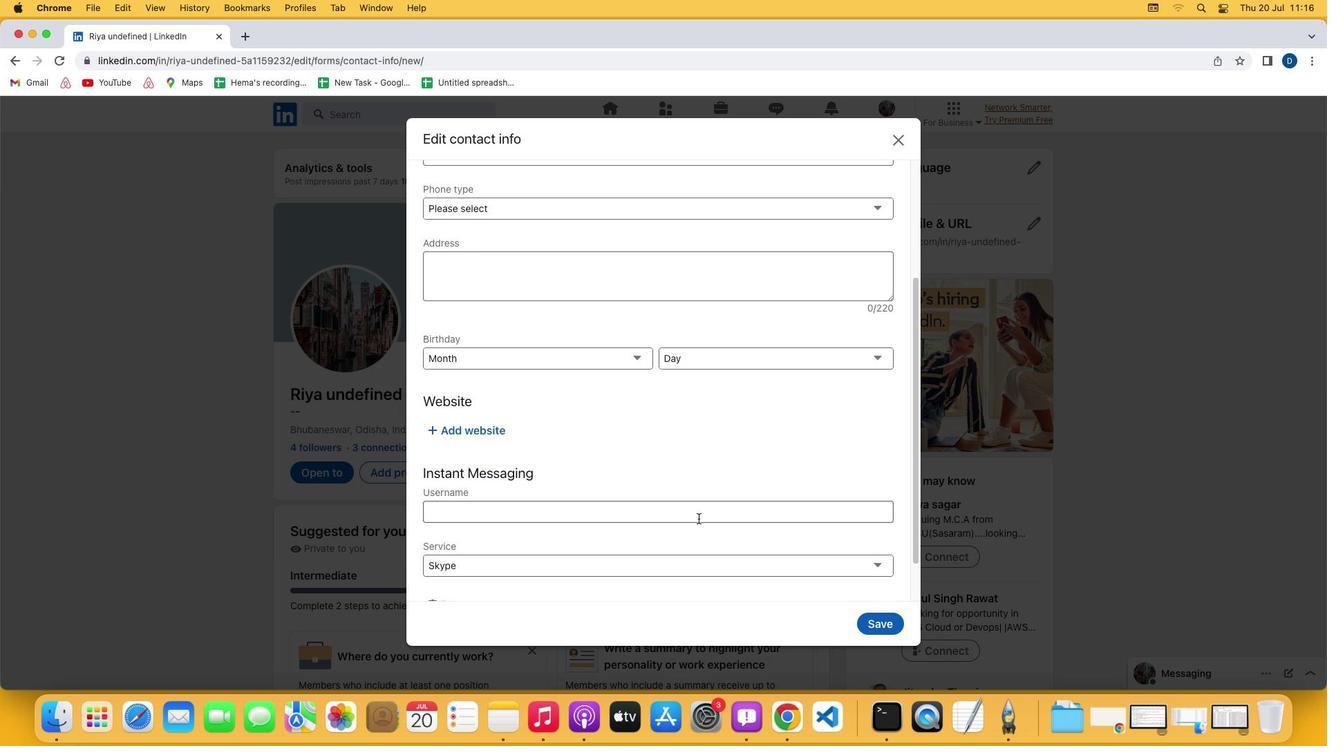
Action: Mouse scrolled (698, 519) with delta (0, -3)
Screenshot: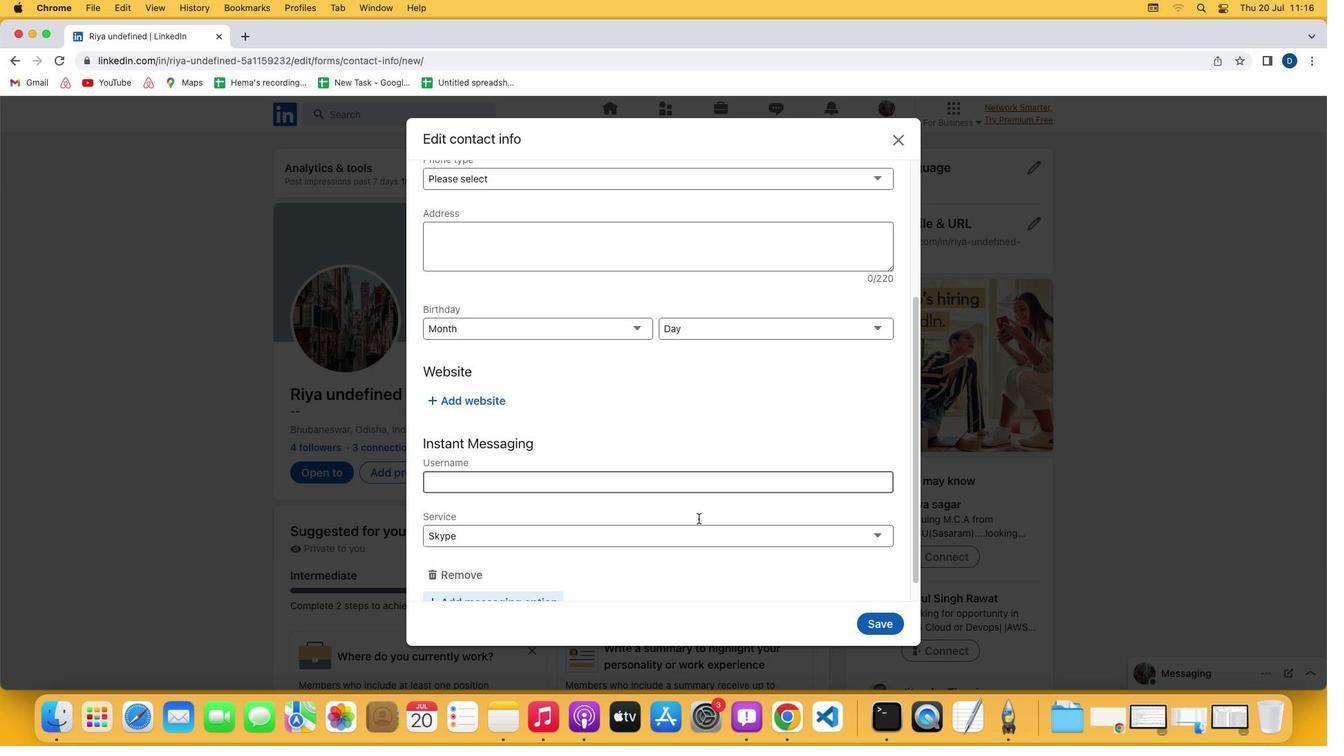 
Action: Mouse moved to (881, 508)
Screenshot: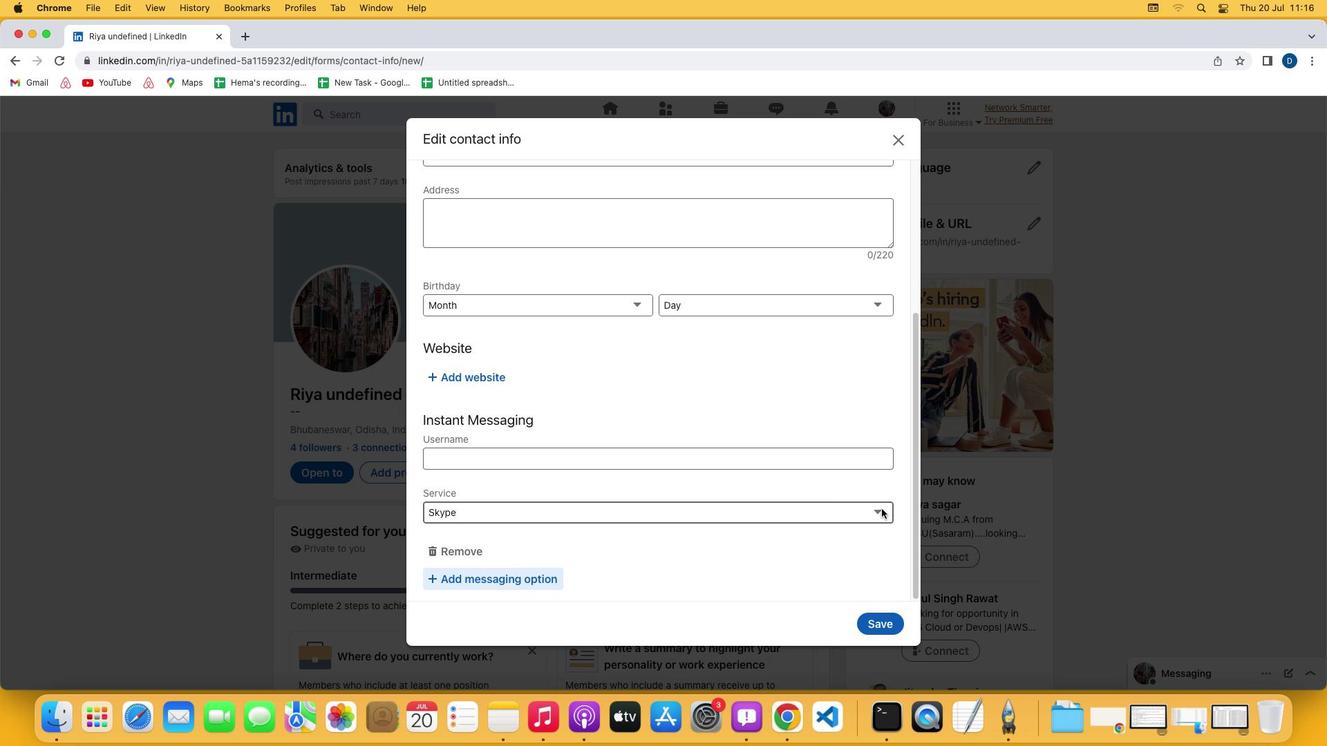 
Action: Mouse pressed left at (881, 508)
Screenshot: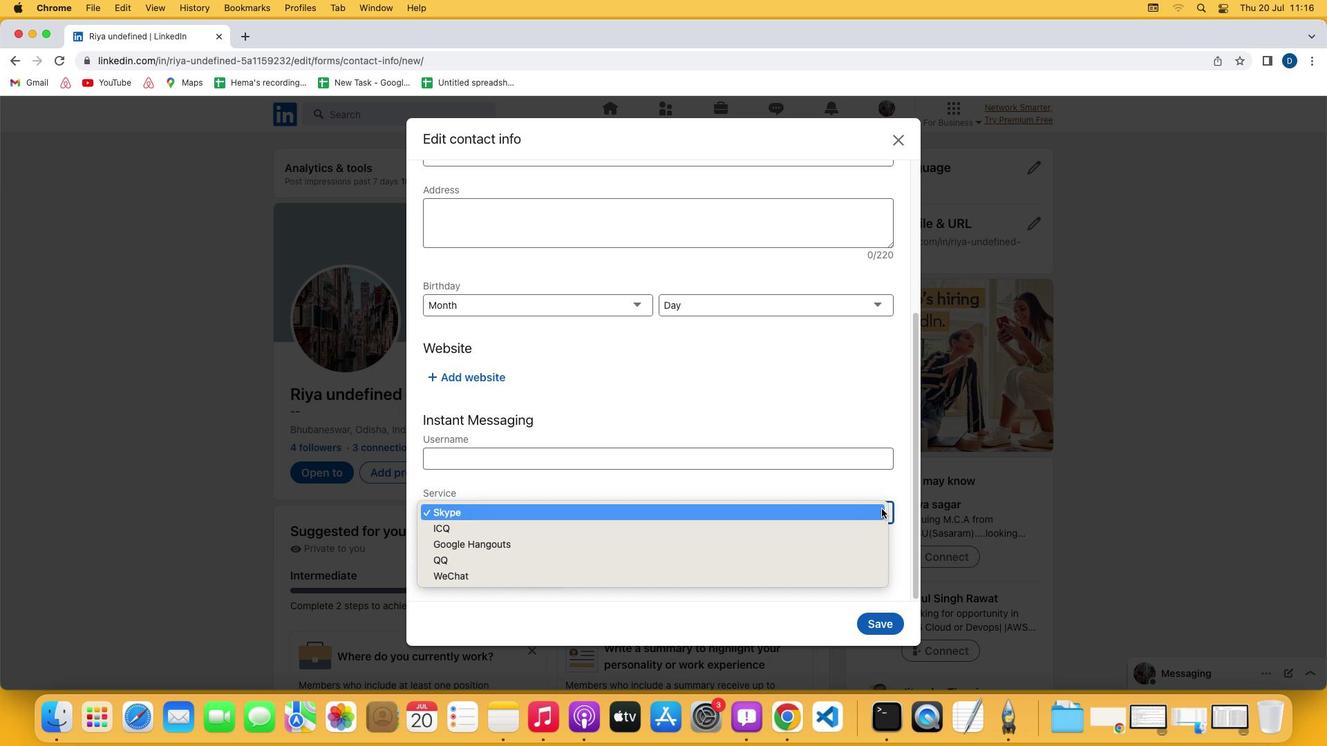 
Action: Mouse moved to (874, 515)
Screenshot: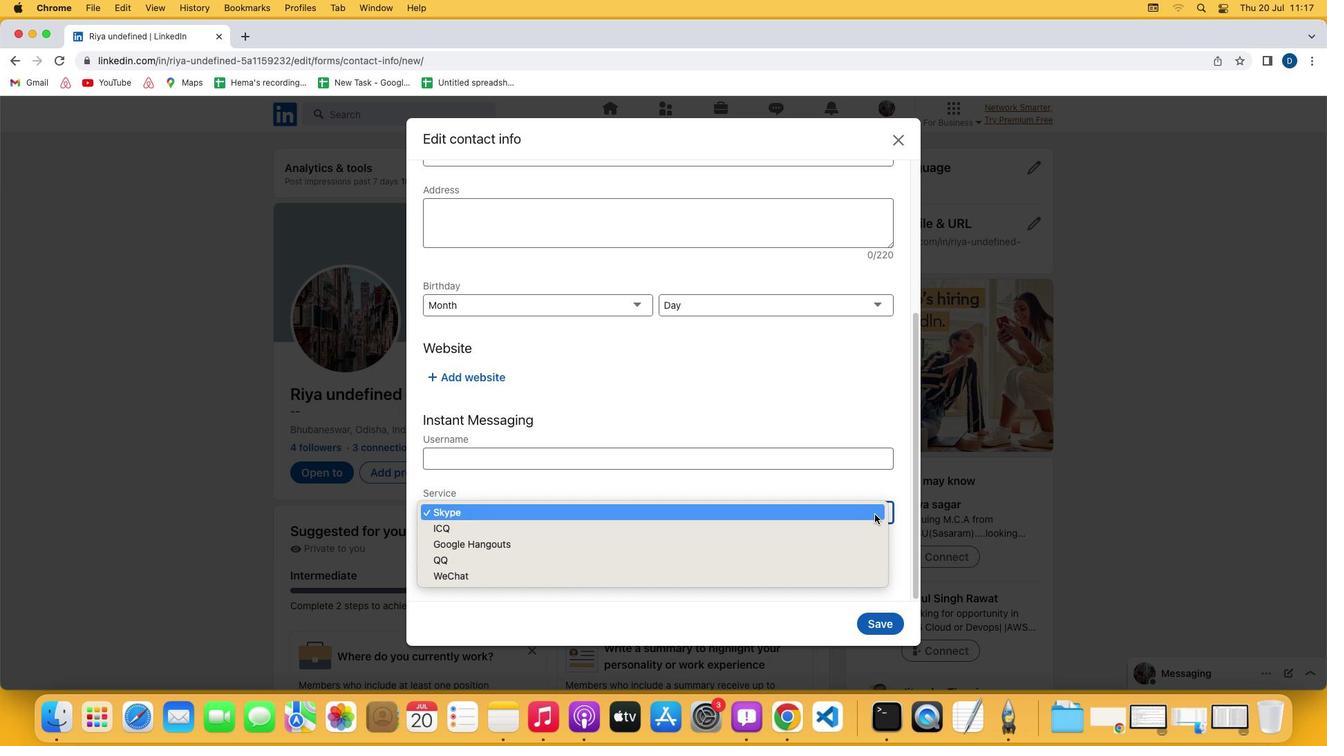
Action: Mouse pressed left at (874, 515)
Screenshot: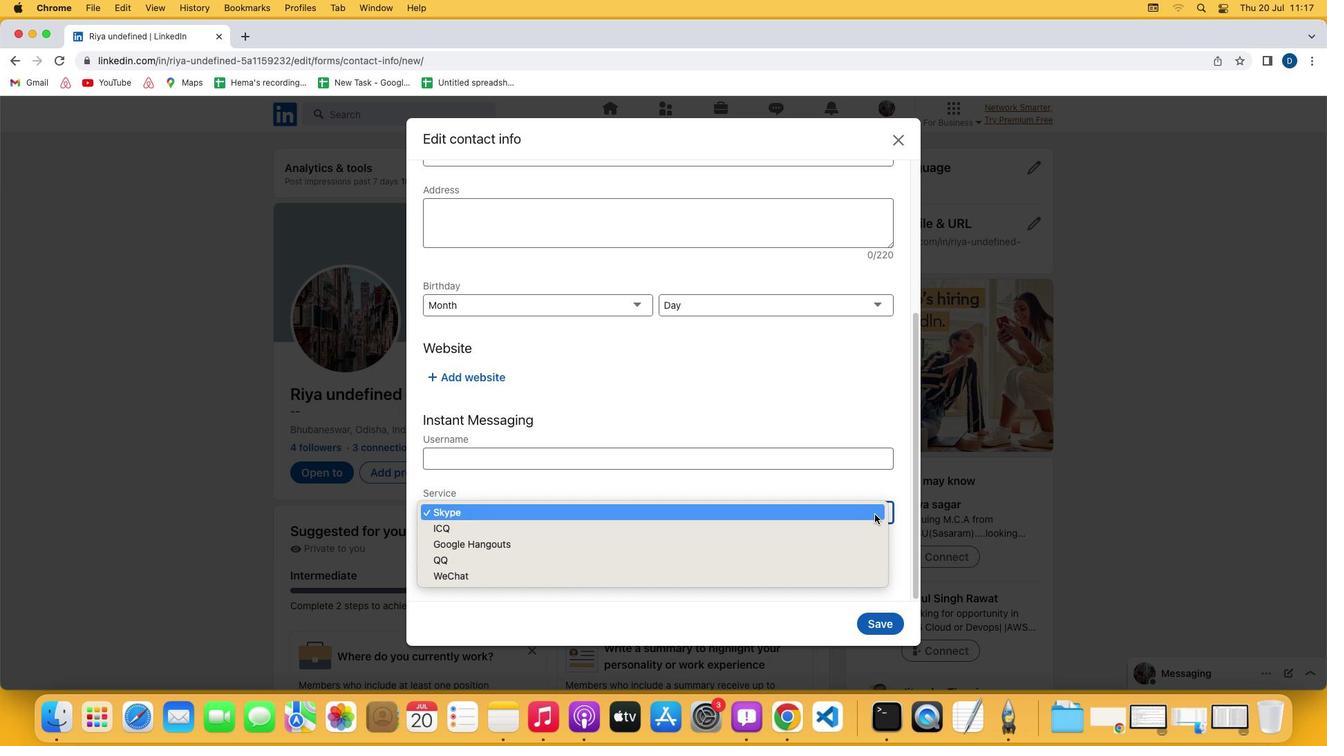 
Action: Mouse moved to (883, 481)
Screenshot: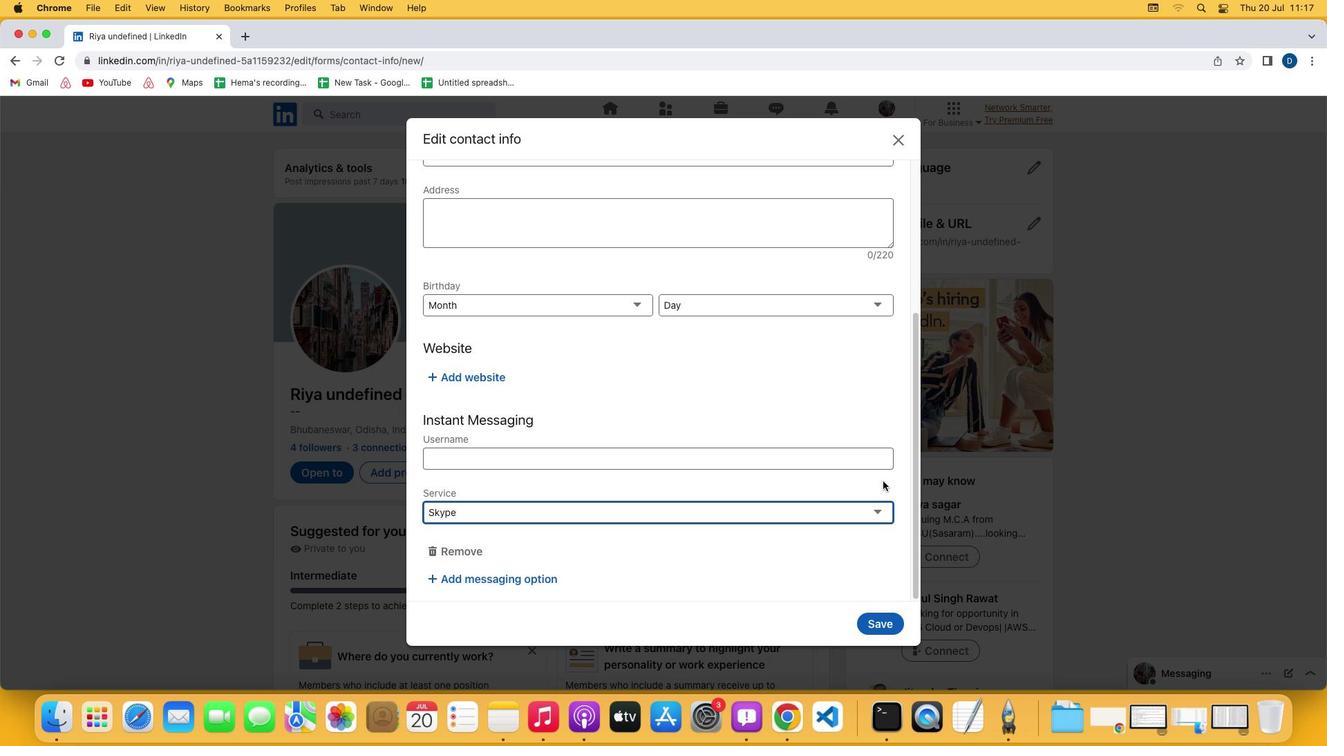 
